 Task: Look for space in Tegal, Indonesia from 5th July, 2023 to 10th July, 2023 for 4 adults in price range Rs.9000 to Rs.14000. Place can be entire place with 2 bedrooms having 4 beds and 2 bathrooms. Property type can be house, flat, guest house. Booking option can be shelf check-in. Required host language is English.
Action: Mouse moved to (410, 76)
Screenshot: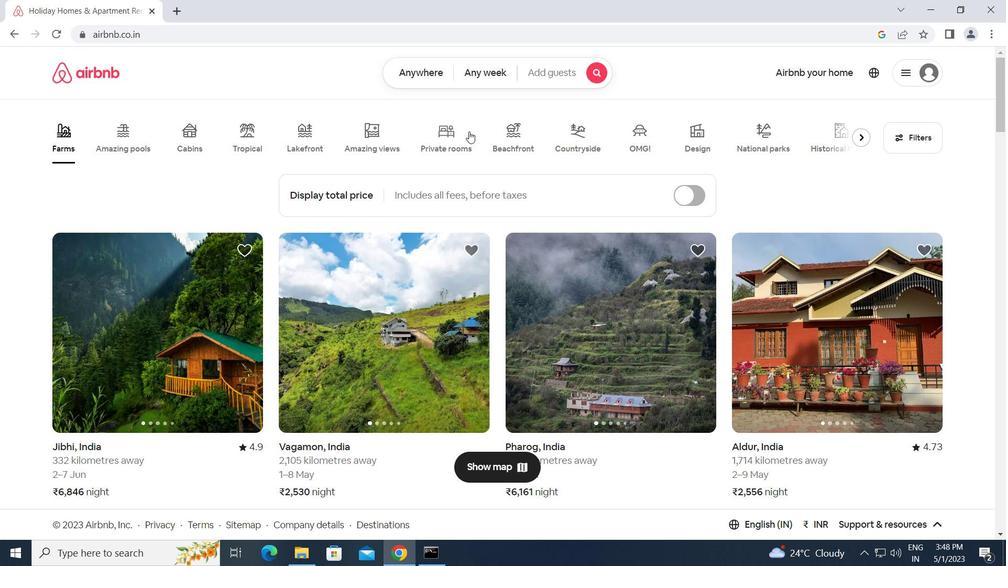 
Action: Mouse pressed left at (410, 76)
Screenshot: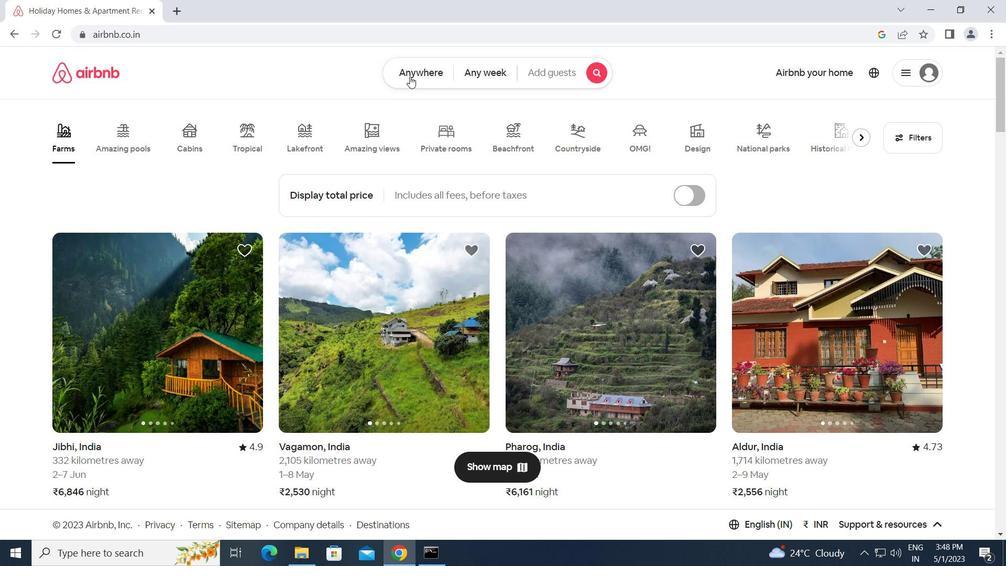
Action: Mouse moved to (324, 116)
Screenshot: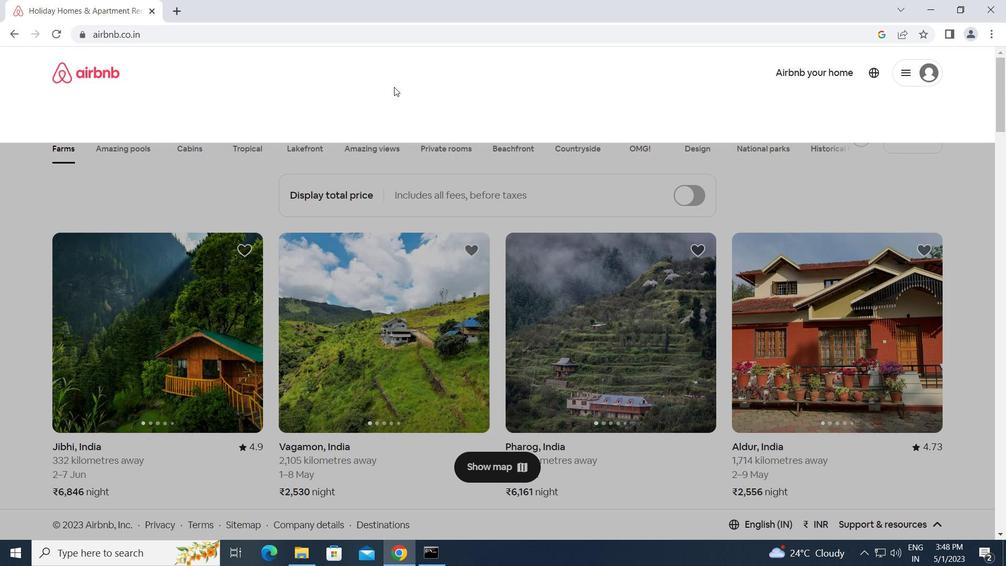
Action: Mouse pressed left at (324, 116)
Screenshot: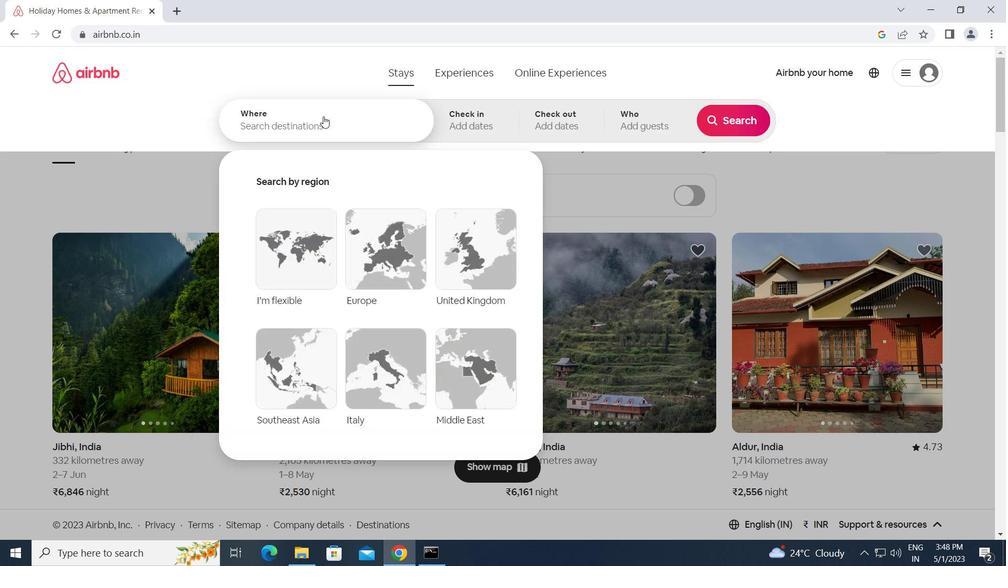 
Action: Key pressed t<Key.caps_lock>egal.<Key.backspace>,<Key.space><Key.caps_lock>i<Key.caps_lock>ndonesia<Key.enter>
Screenshot: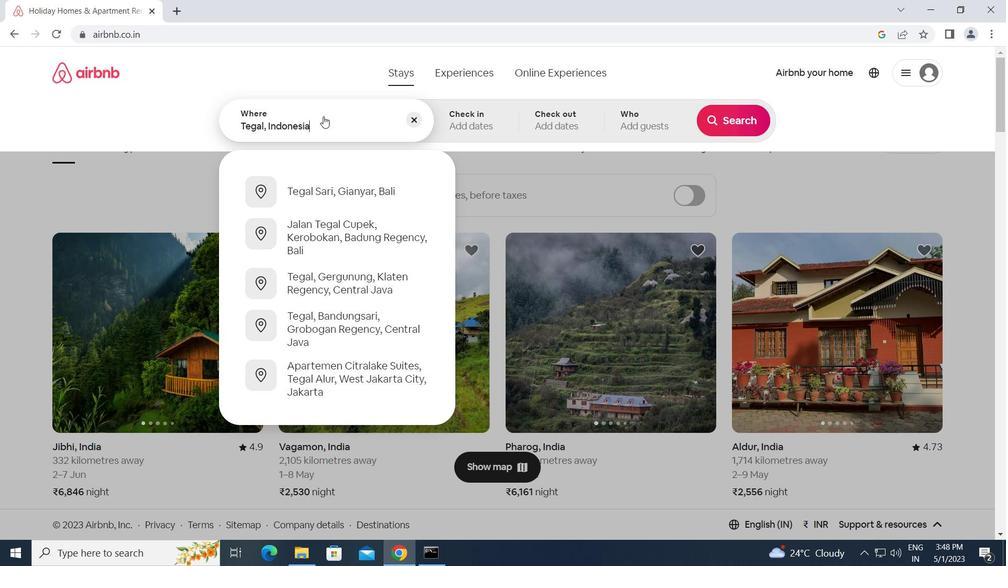 
Action: Mouse moved to (733, 228)
Screenshot: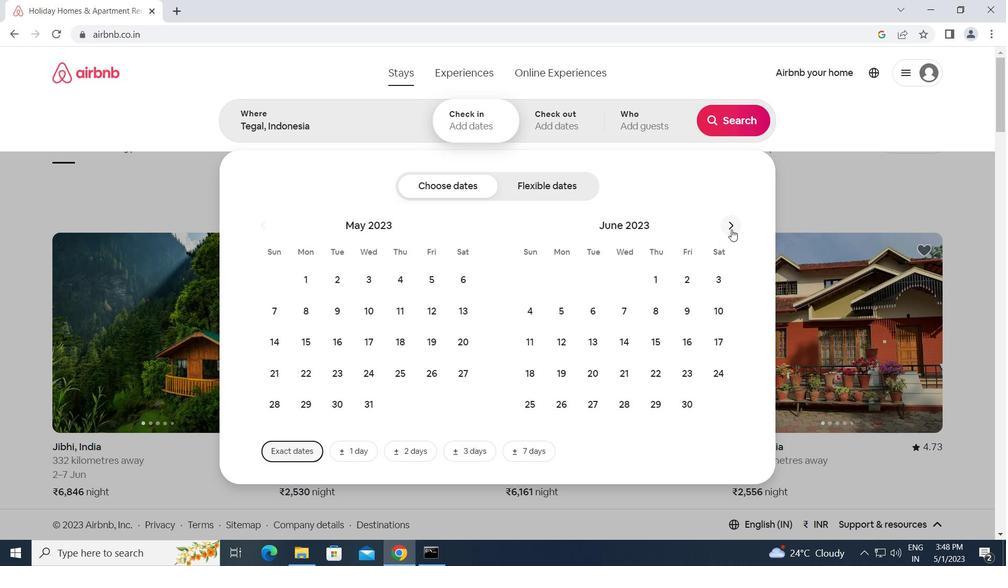 
Action: Mouse pressed left at (733, 228)
Screenshot: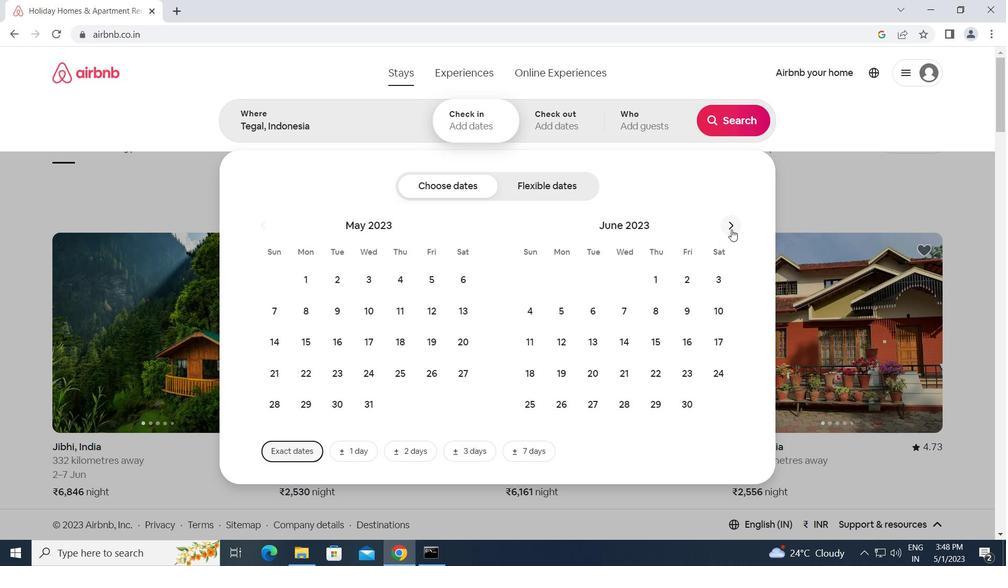 
Action: Mouse moved to (624, 309)
Screenshot: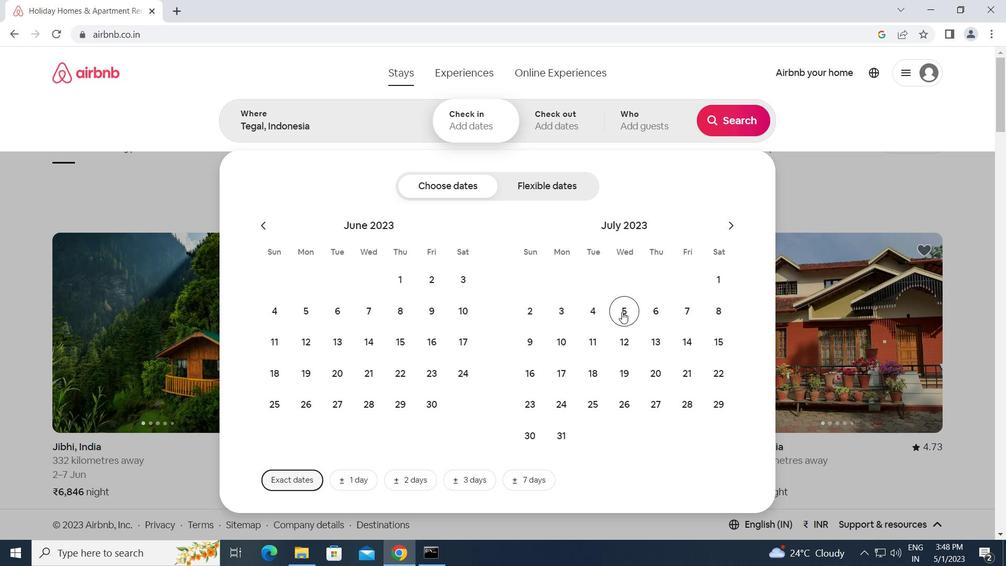 
Action: Mouse pressed left at (624, 309)
Screenshot: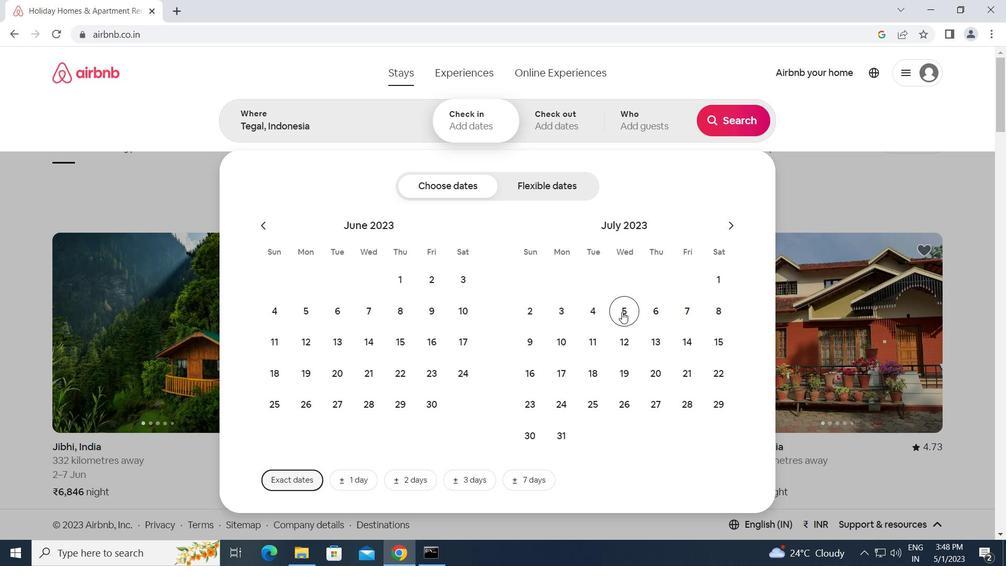 
Action: Mouse moved to (555, 340)
Screenshot: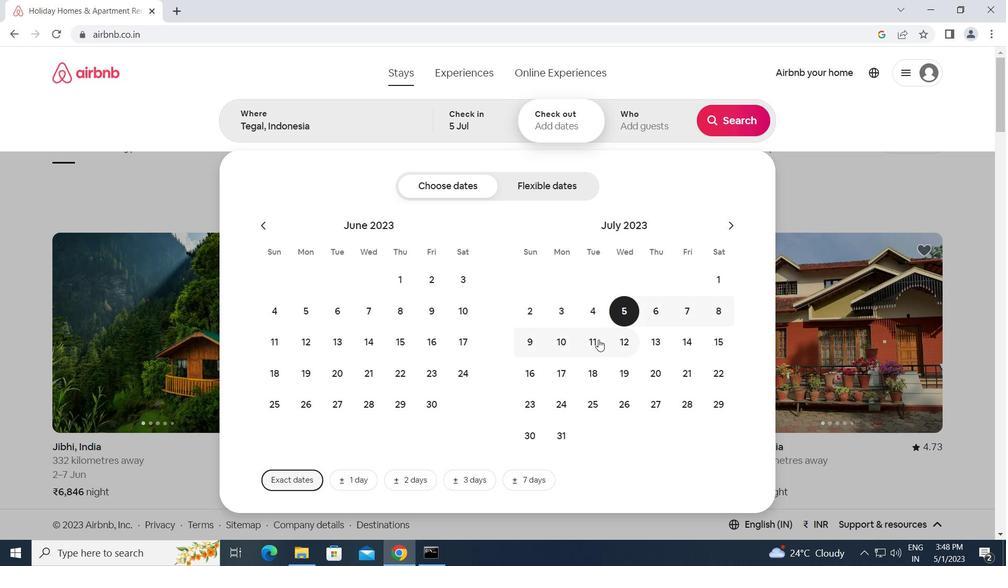 
Action: Mouse pressed left at (555, 340)
Screenshot: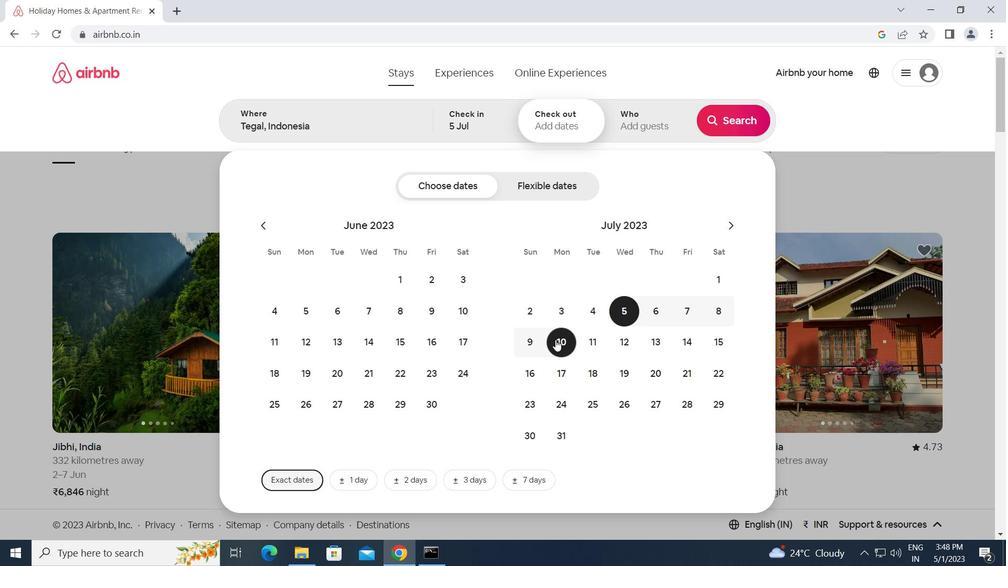 
Action: Mouse moved to (634, 117)
Screenshot: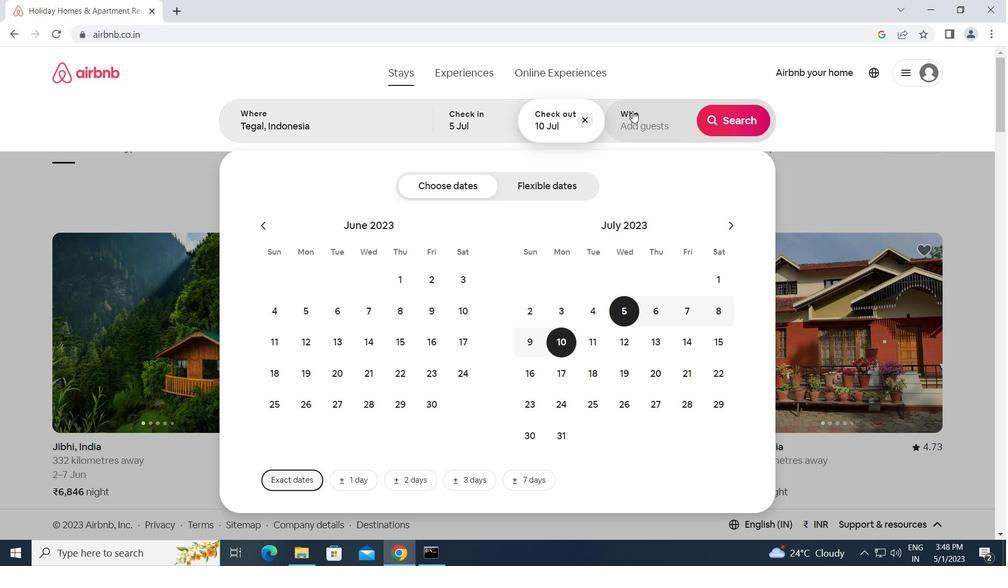
Action: Mouse pressed left at (634, 117)
Screenshot: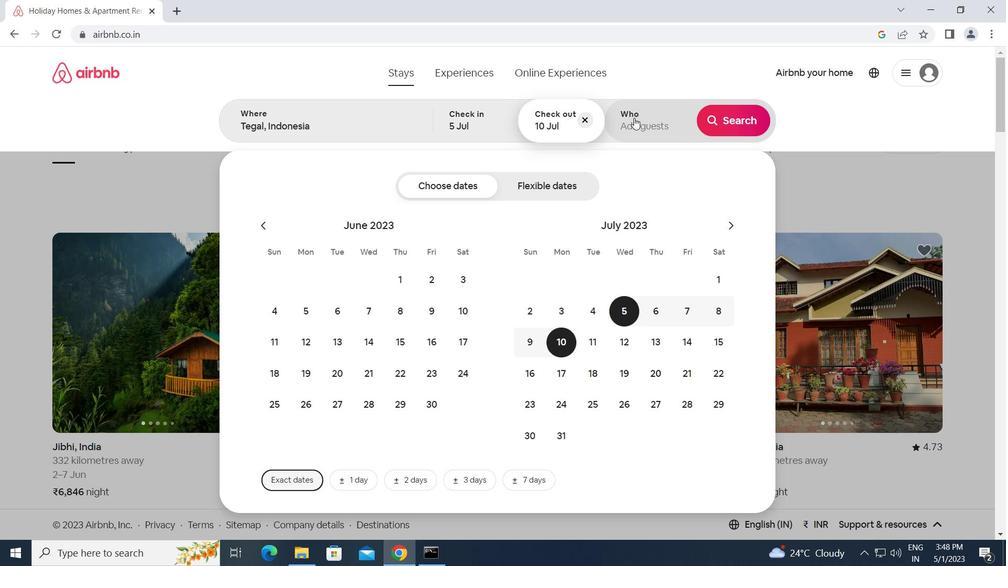 
Action: Mouse moved to (747, 186)
Screenshot: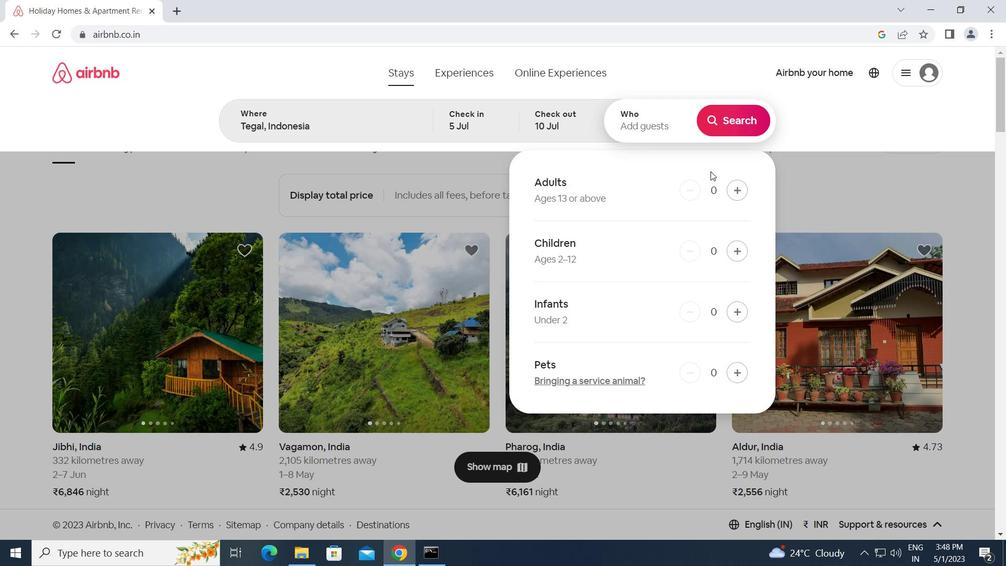 
Action: Mouse pressed left at (747, 186)
Screenshot: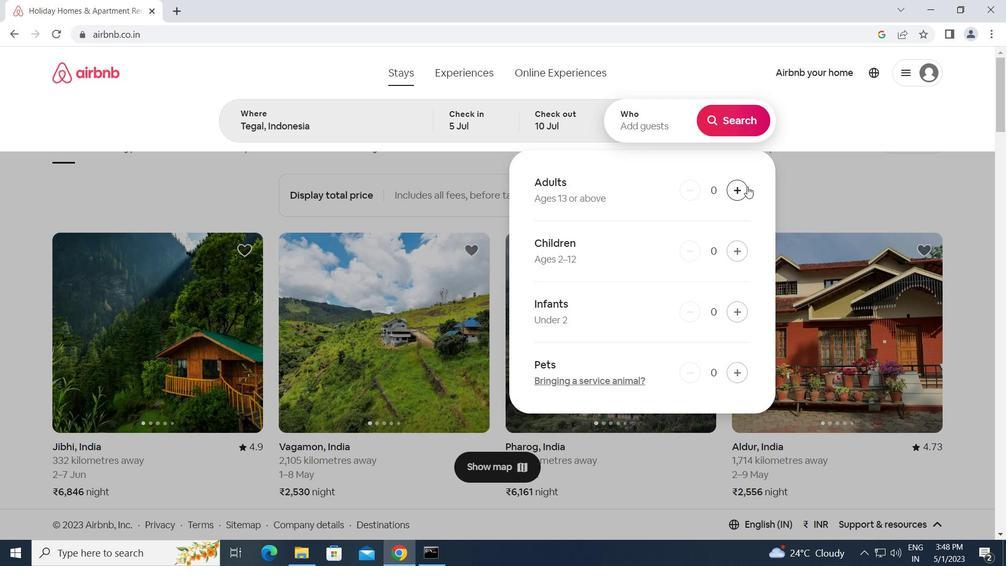 
Action: Mouse pressed left at (747, 186)
Screenshot: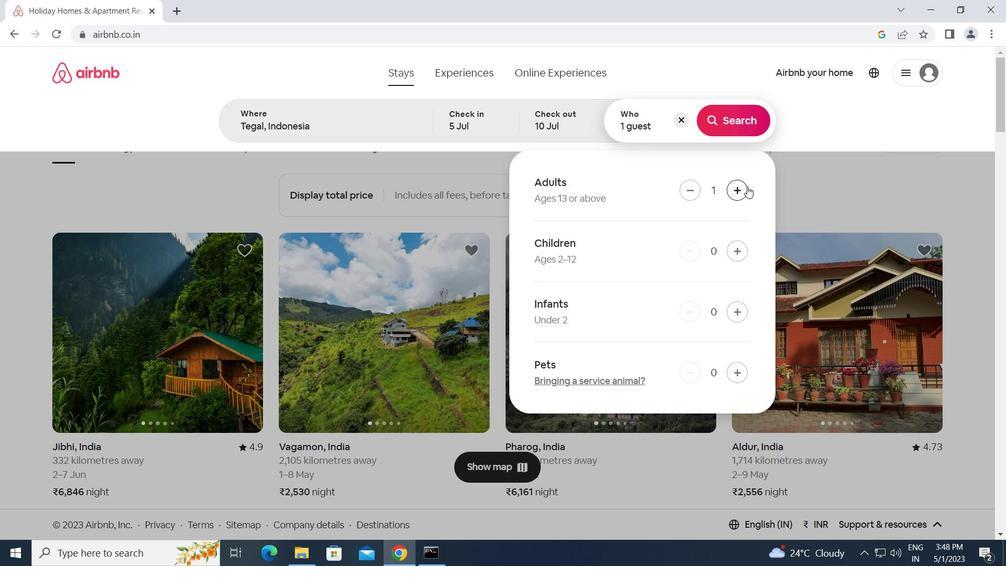 
Action: Mouse pressed left at (747, 186)
Screenshot: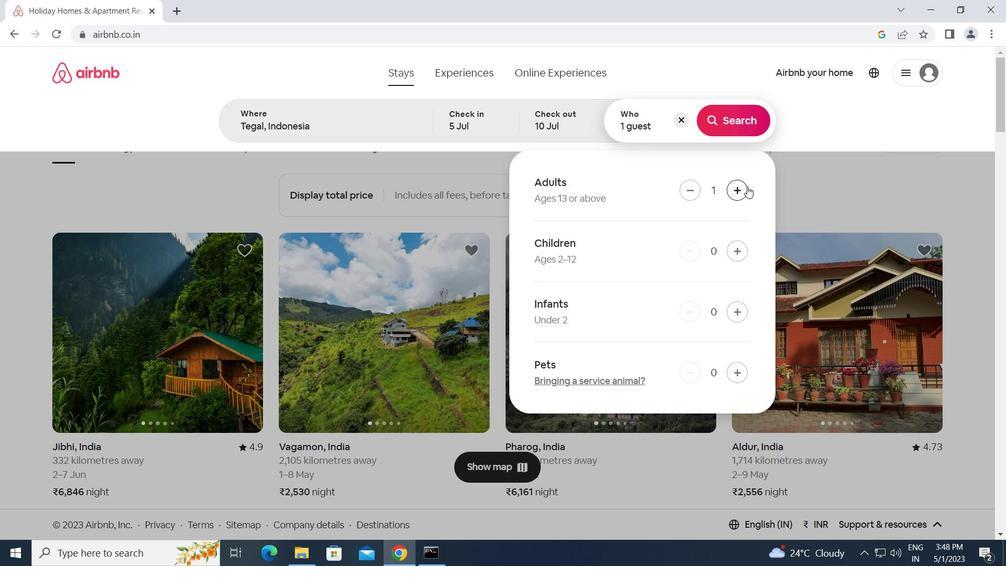 
Action: Mouse pressed left at (747, 186)
Screenshot: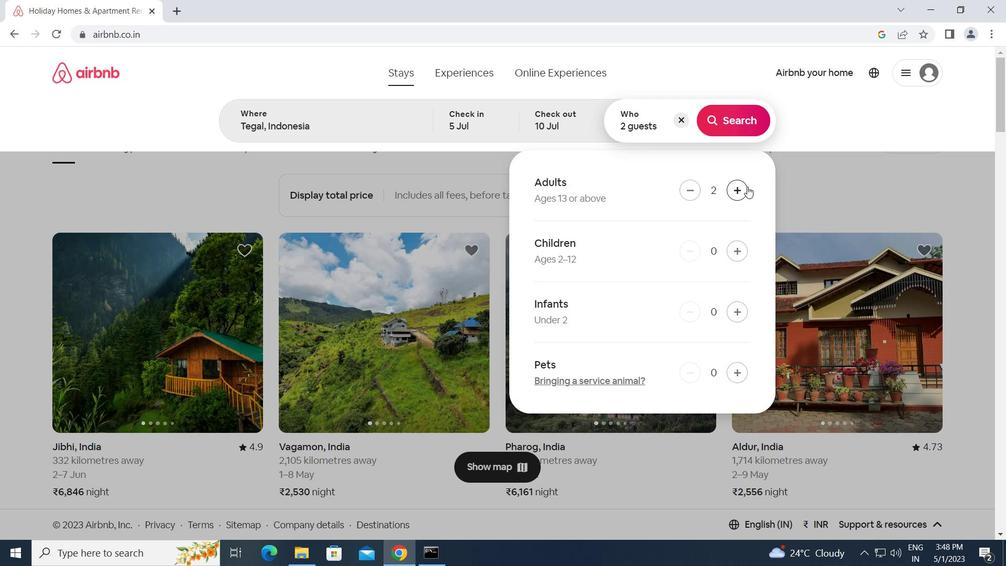 
Action: Mouse moved to (738, 119)
Screenshot: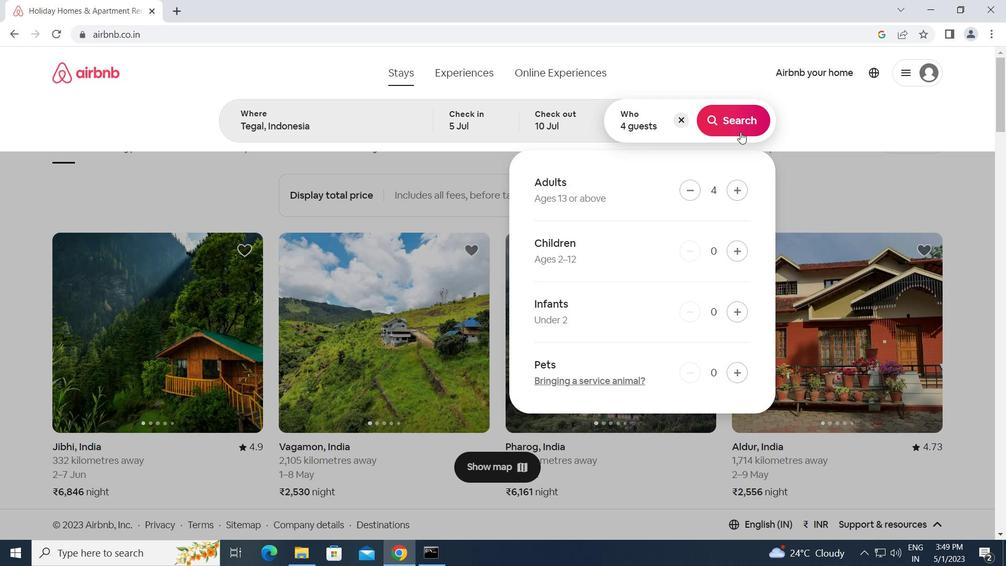 
Action: Mouse pressed left at (738, 119)
Screenshot: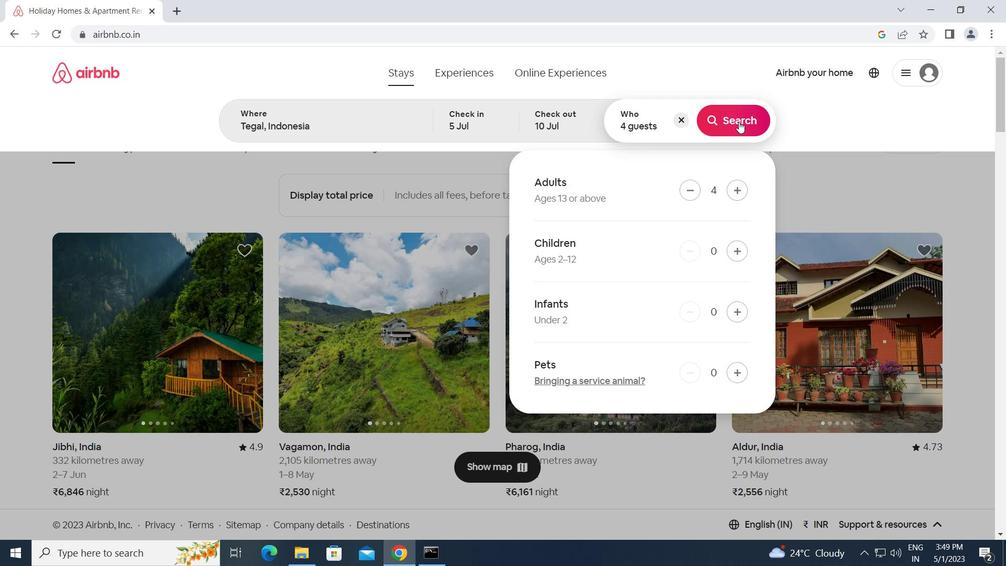 
Action: Mouse moved to (953, 125)
Screenshot: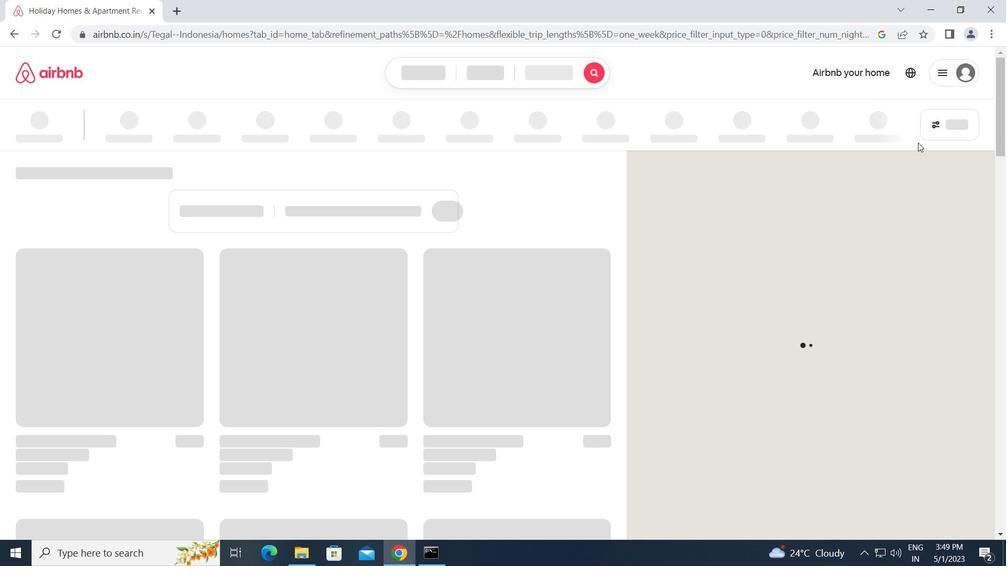
Action: Mouse pressed left at (953, 125)
Screenshot: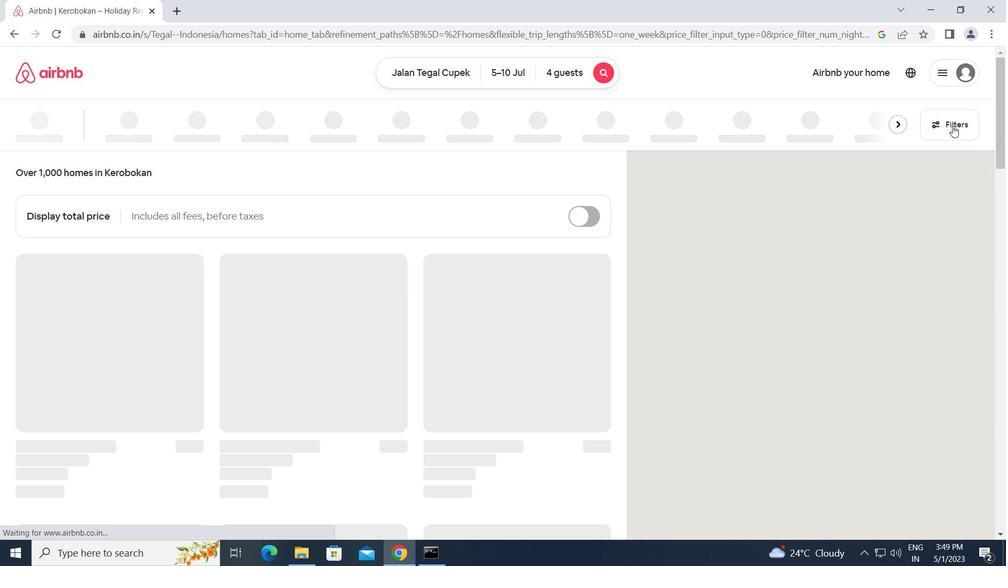 
Action: Mouse moved to (342, 284)
Screenshot: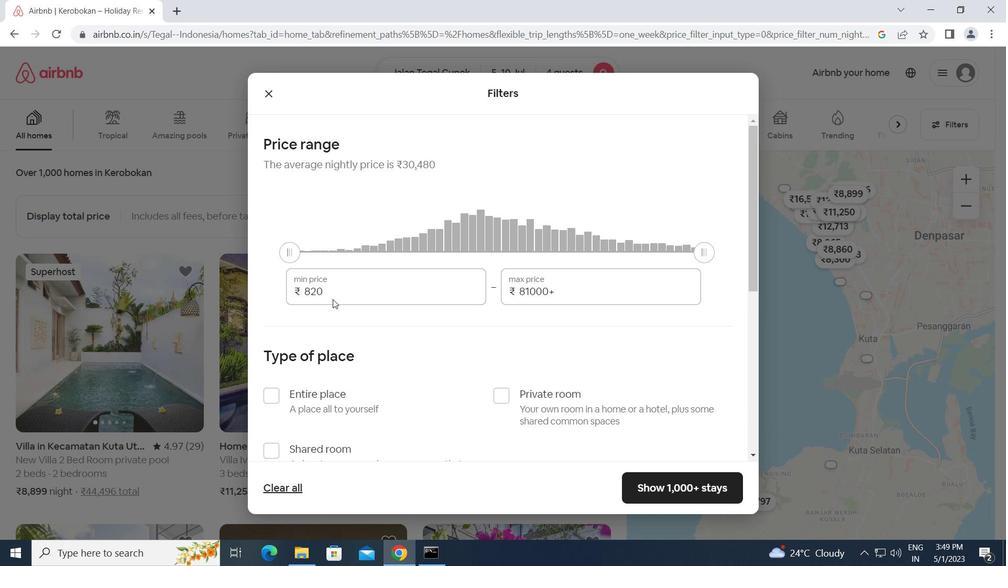 
Action: Mouse pressed left at (342, 284)
Screenshot: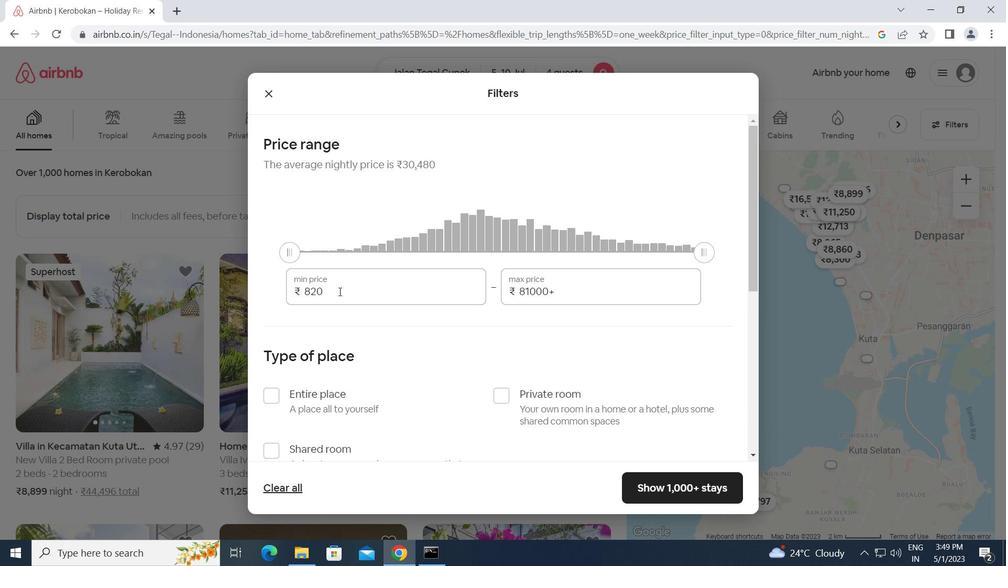 
Action: Mouse moved to (284, 296)
Screenshot: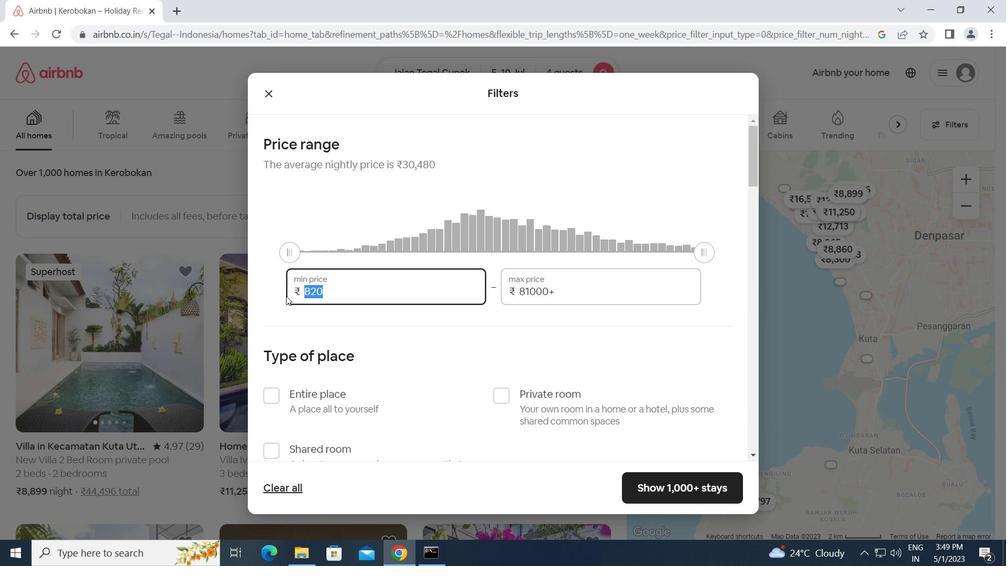 
Action: Key pressed 9000<Key.tab><Key.backspace><Key.backspace><Key.backspace><Key.backspace><Key.backspace><Key.backspace><Key.backspace><Key.backspace><Key.backspace><Key.backspace><Key.backspace><Key.backspace><Key.backspace><Key.backspace>14000
Screenshot: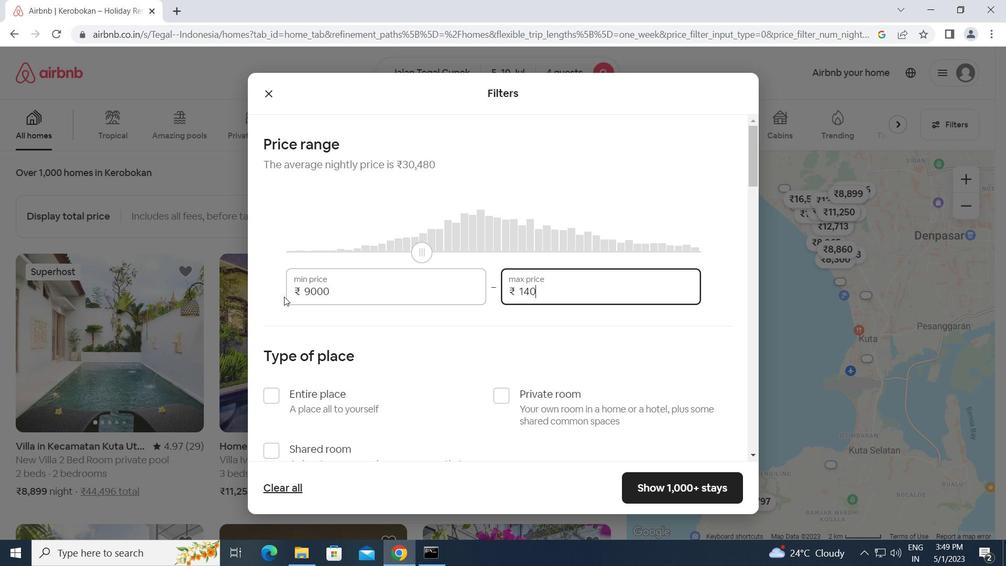 
Action: Mouse moved to (373, 393)
Screenshot: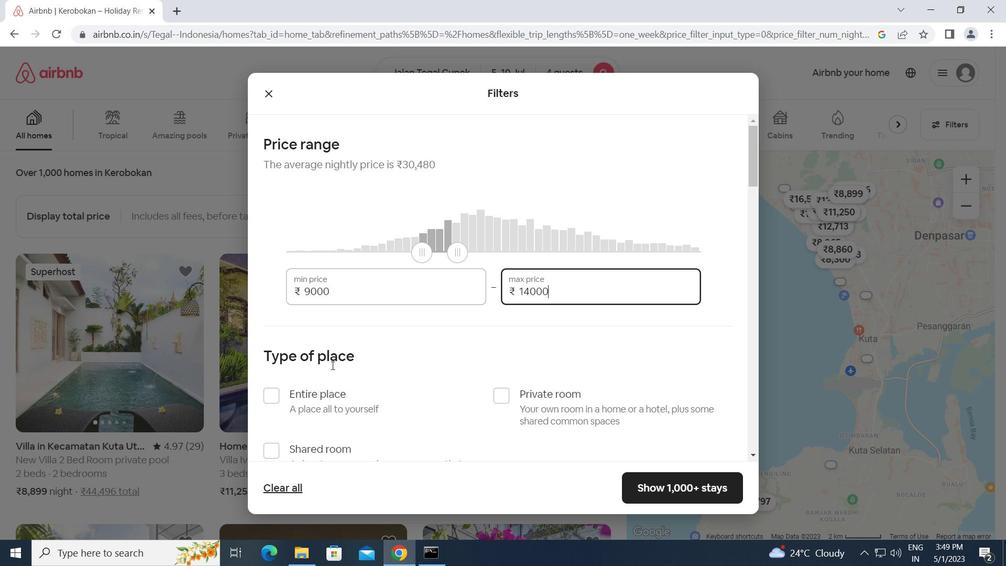 
Action: Mouse scrolled (373, 392) with delta (0, 0)
Screenshot: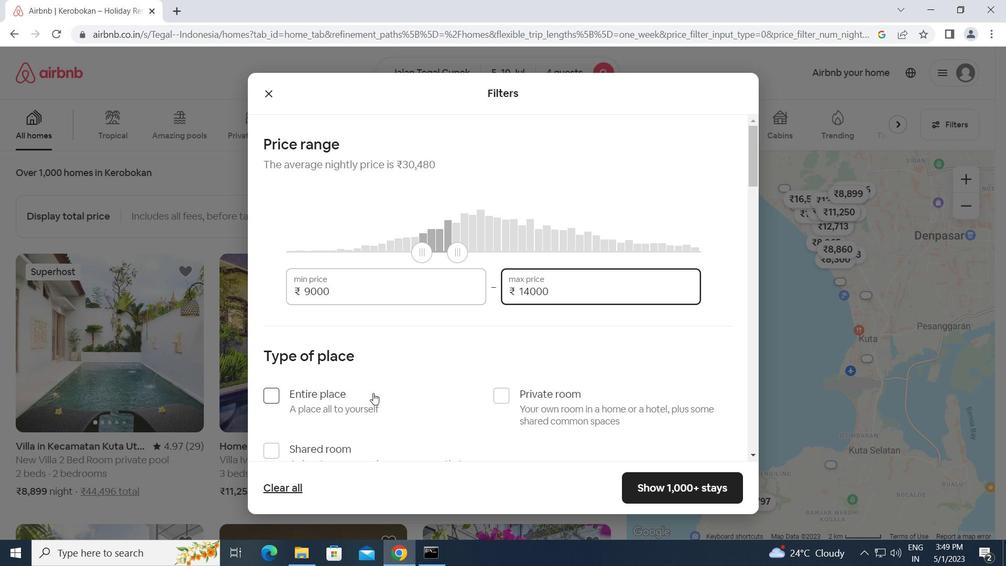 
Action: Mouse moved to (270, 323)
Screenshot: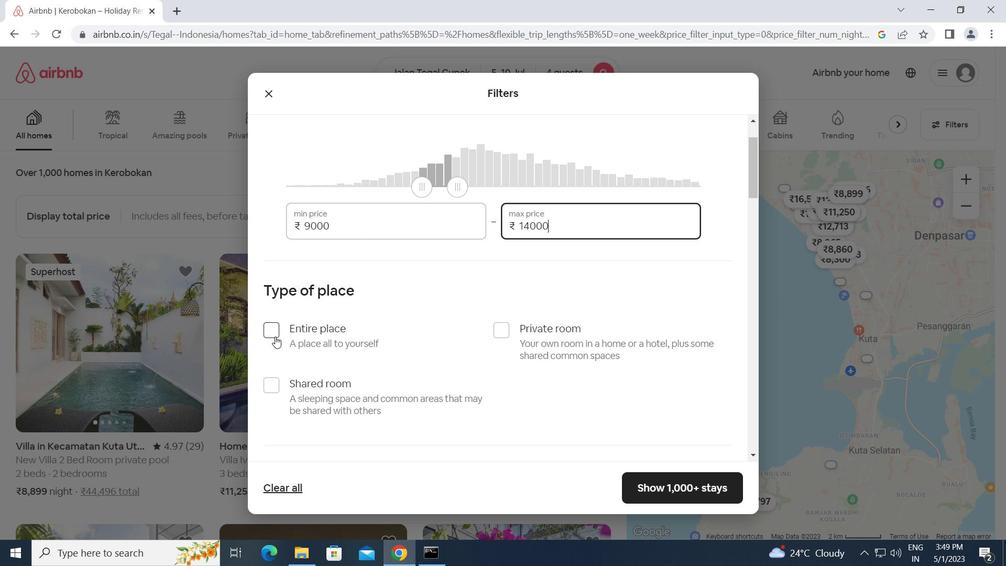 
Action: Mouse pressed left at (270, 323)
Screenshot: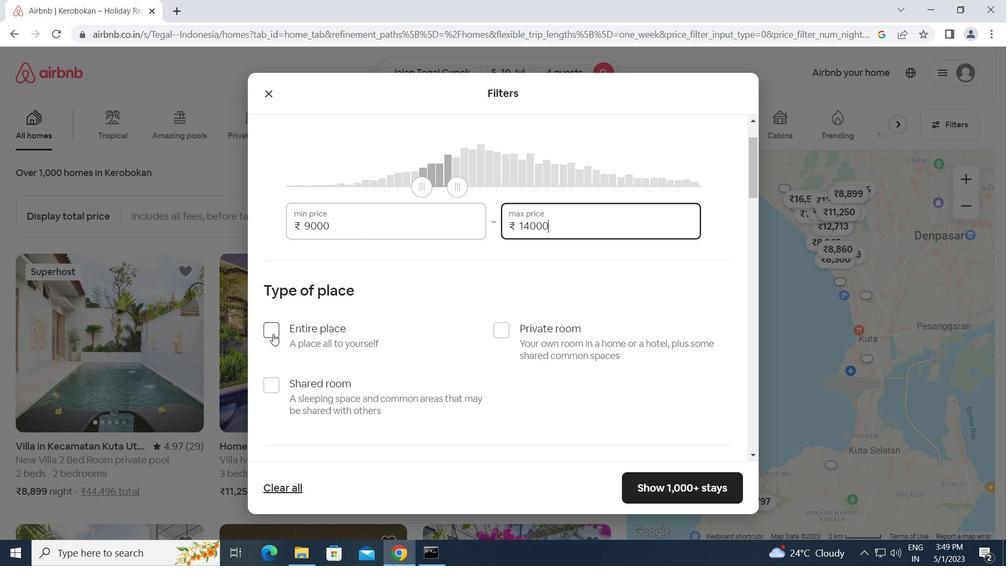 
Action: Mouse moved to (352, 359)
Screenshot: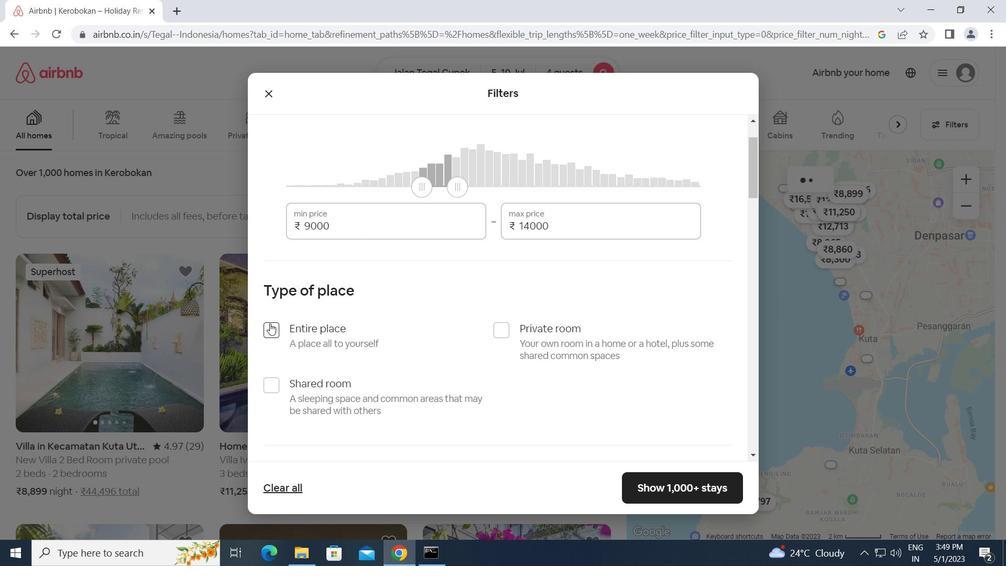 
Action: Mouse scrolled (352, 358) with delta (0, 0)
Screenshot: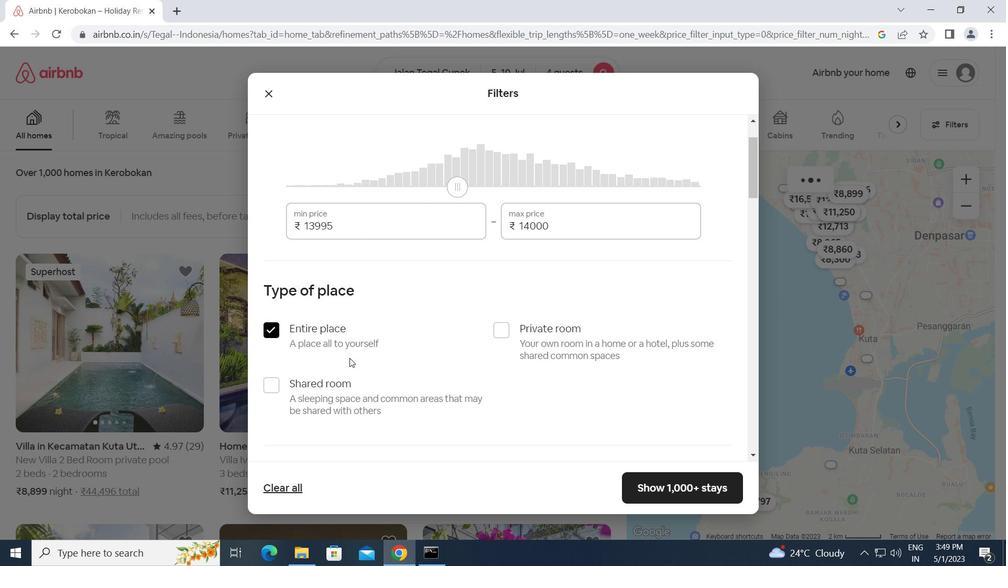 
Action: Mouse scrolled (352, 358) with delta (0, 0)
Screenshot: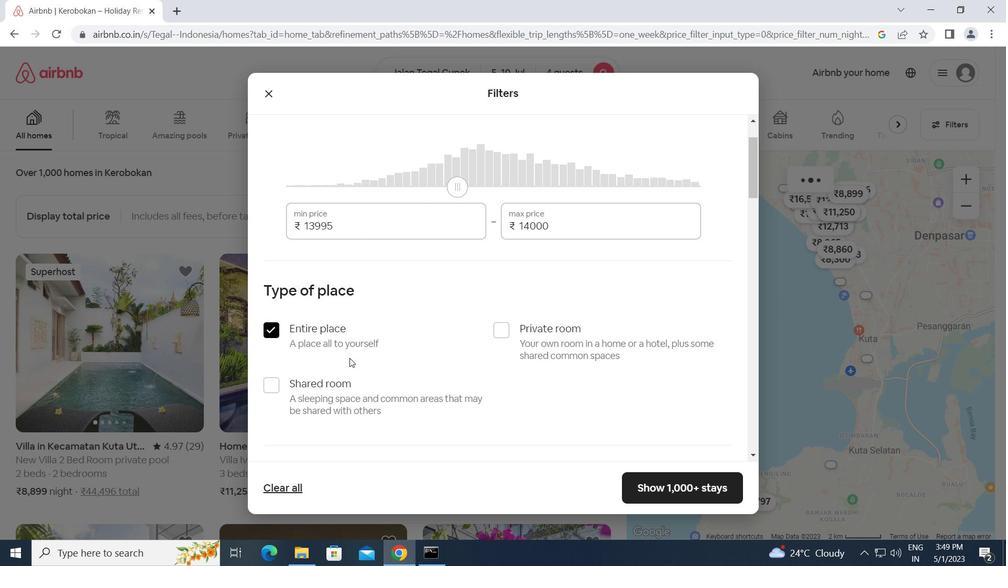 
Action: Mouse scrolled (352, 358) with delta (0, 0)
Screenshot: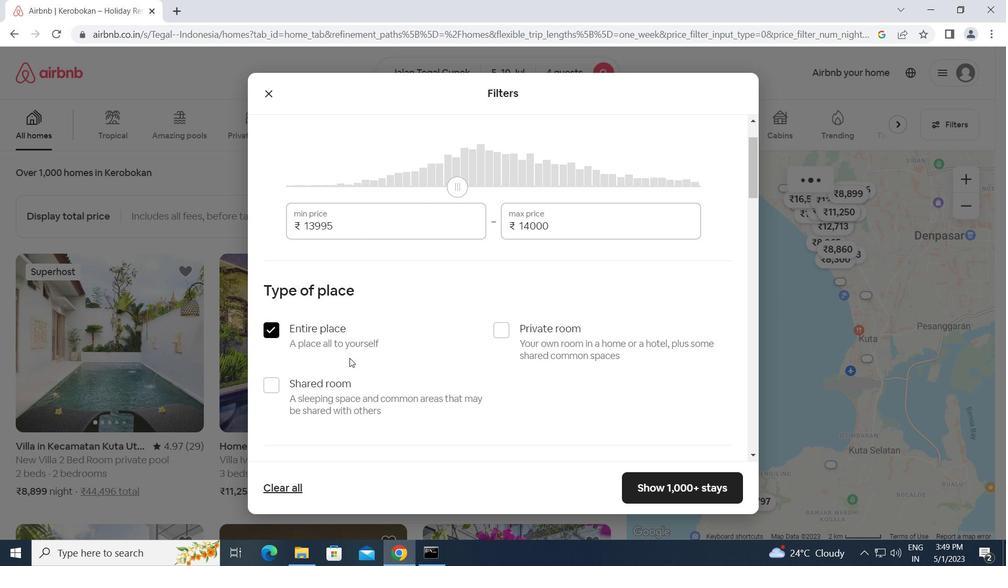 
Action: Mouse scrolled (352, 358) with delta (0, 0)
Screenshot: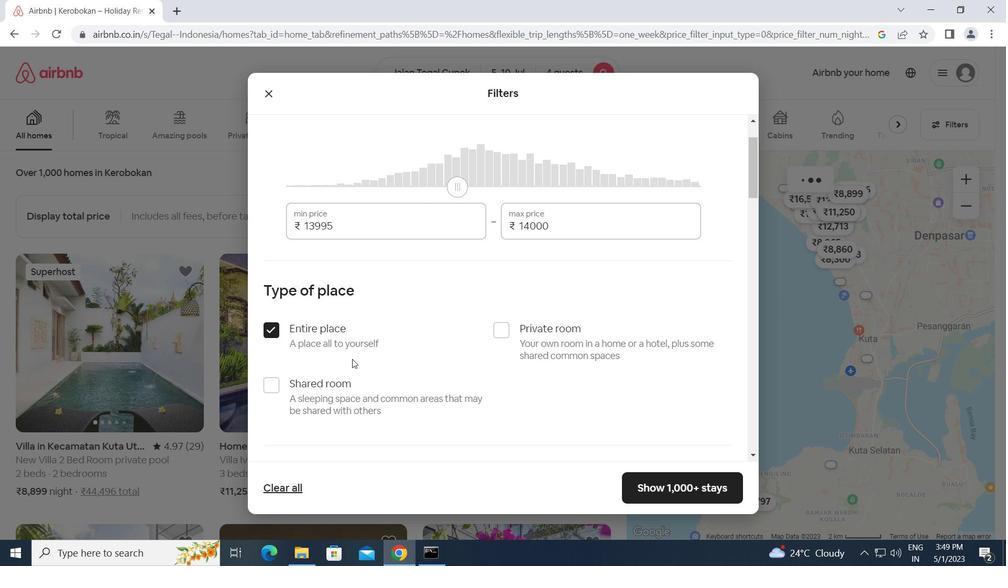 
Action: Mouse moved to (387, 287)
Screenshot: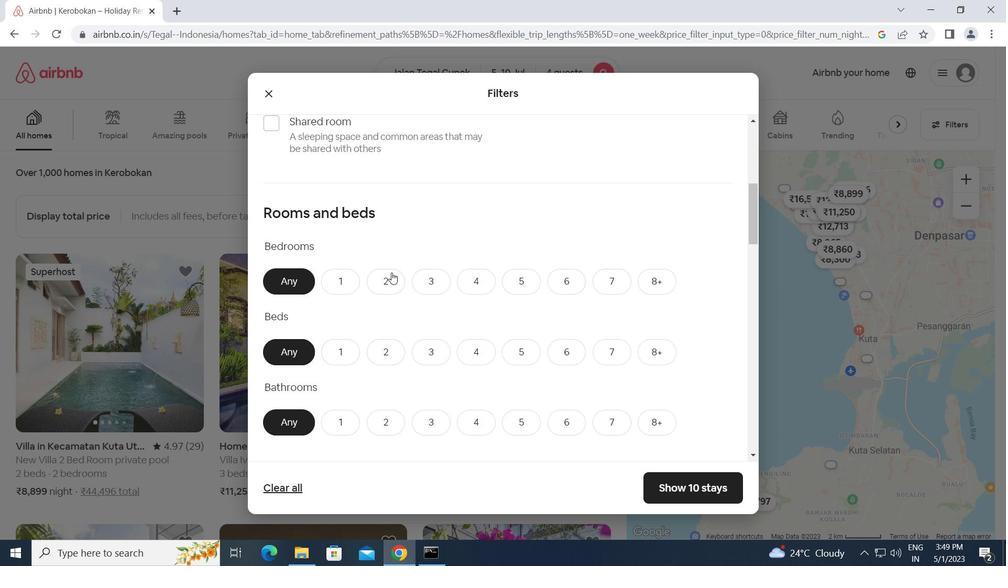 
Action: Mouse pressed left at (387, 287)
Screenshot: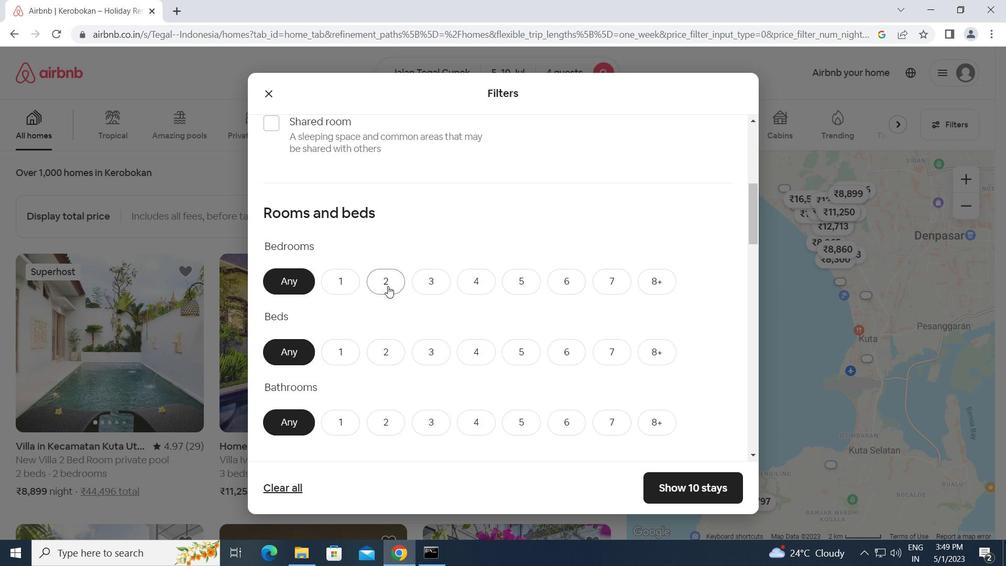 
Action: Mouse moved to (472, 353)
Screenshot: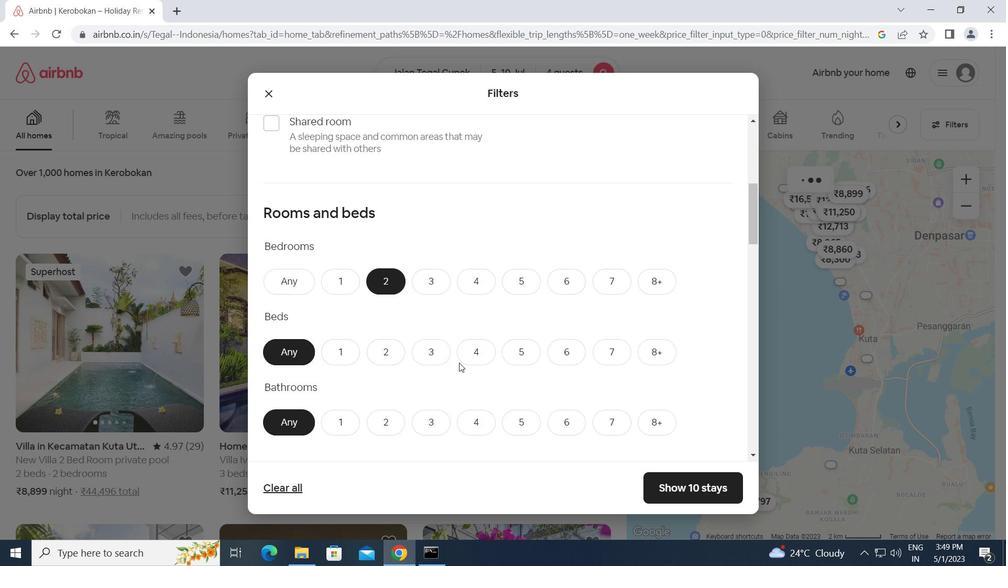 
Action: Mouse pressed left at (472, 353)
Screenshot: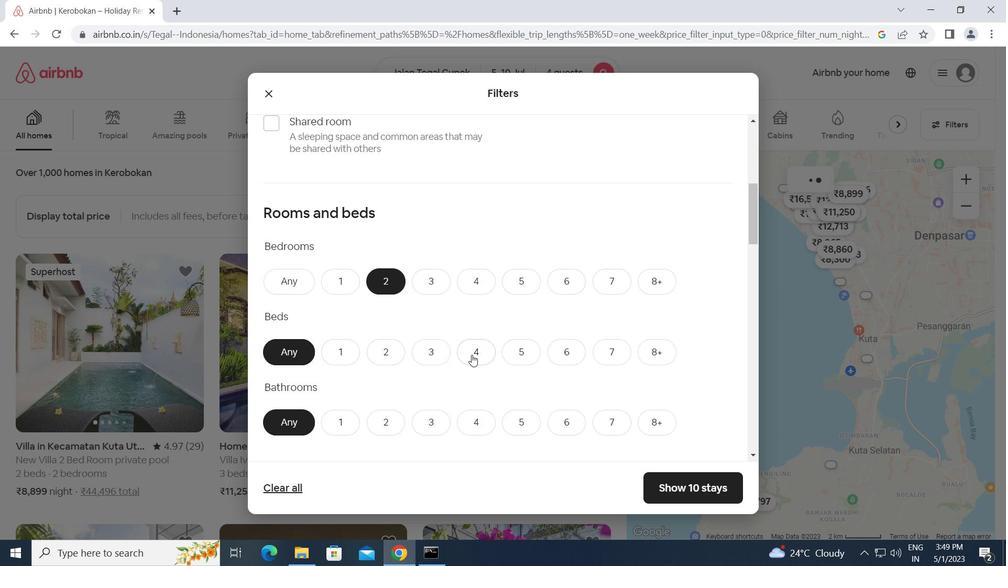 
Action: Mouse moved to (391, 416)
Screenshot: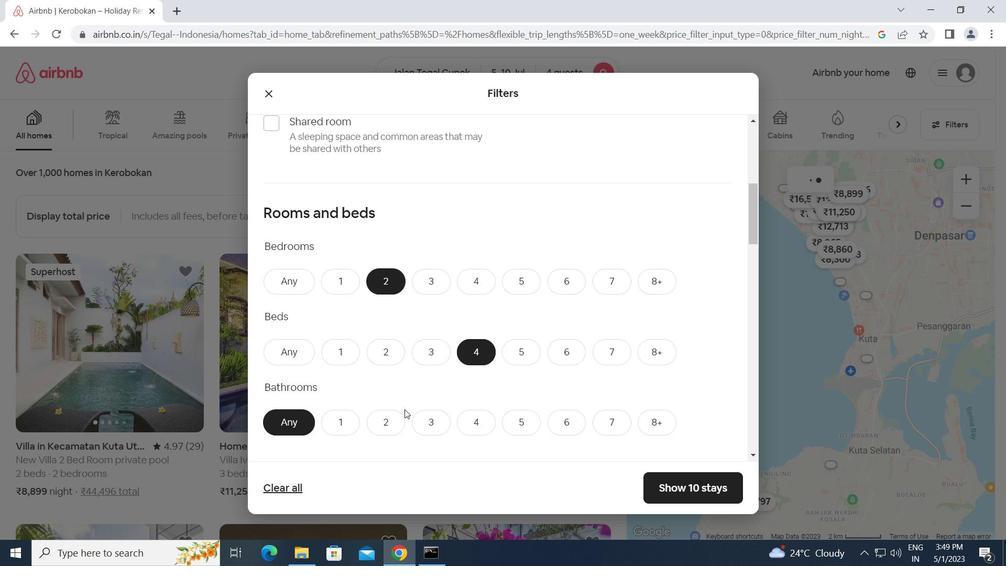 
Action: Mouse pressed left at (391, 416)
Screenshot: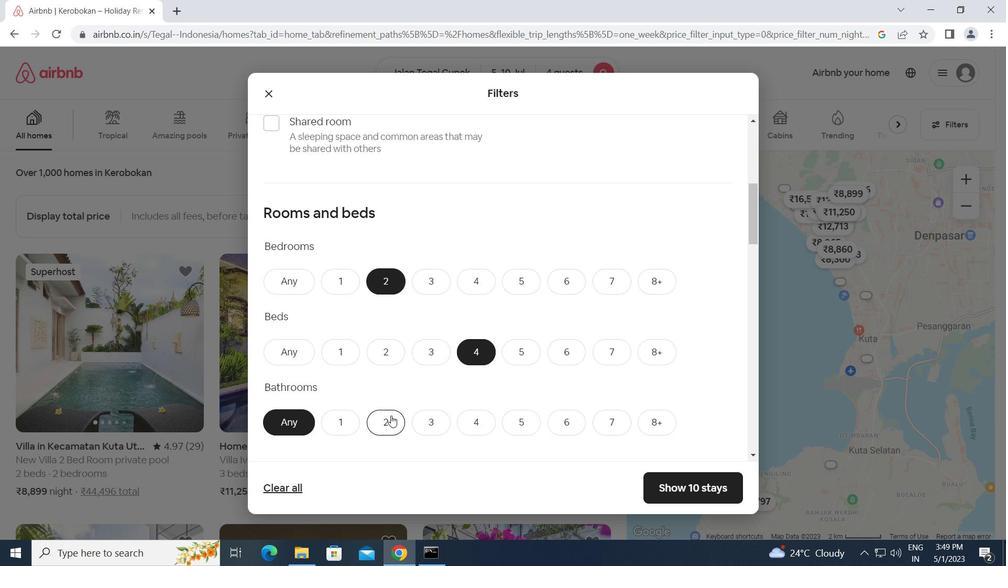 
Action: Mouse scrolled (391, 415) with delta (0, 0)
Screenshot: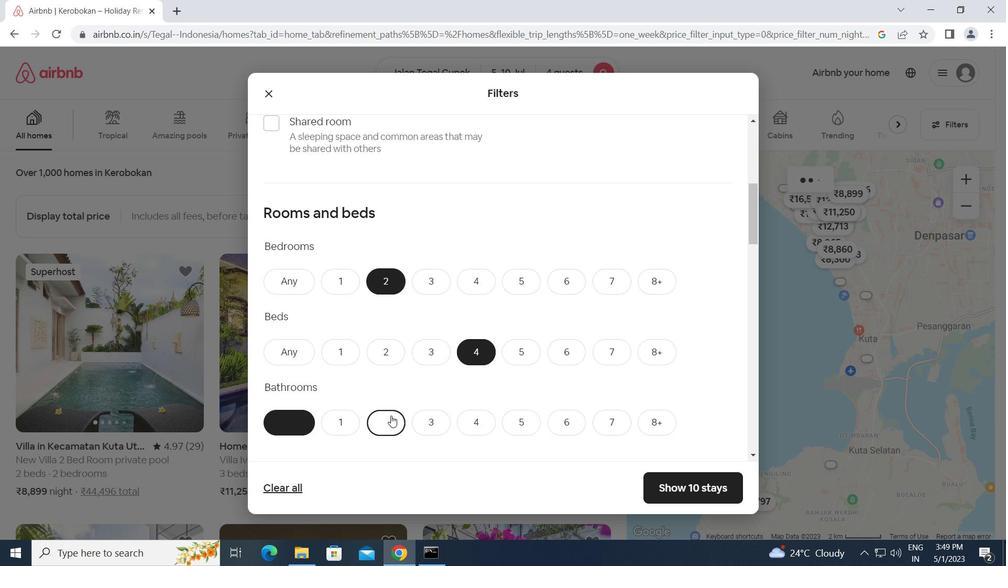 
Action: Mouse scrolled (391, 415) with delta (0, 0)
Screenshot: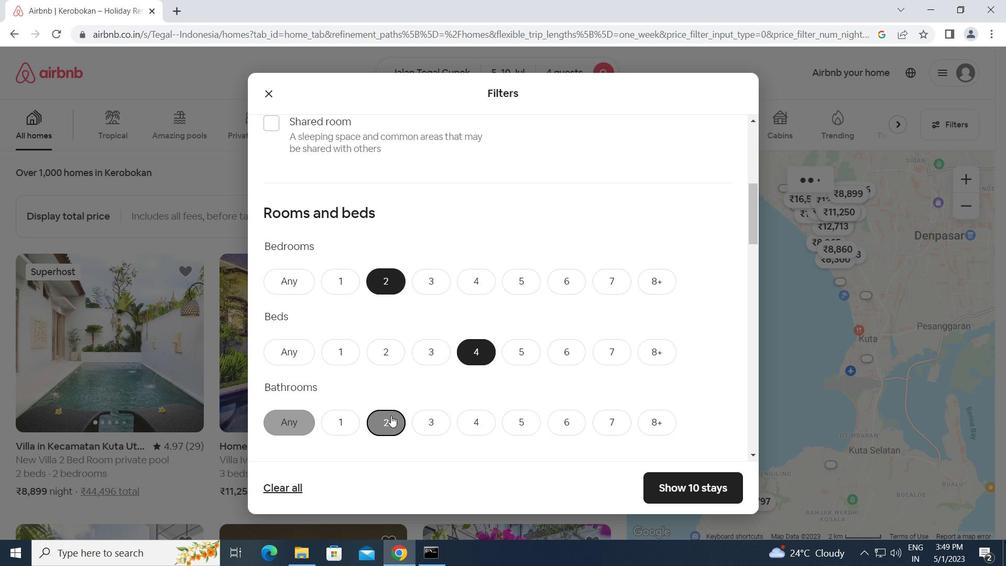 
Action: Mouse scrolled (391, 415) with delta (0, 0)
Screenshot: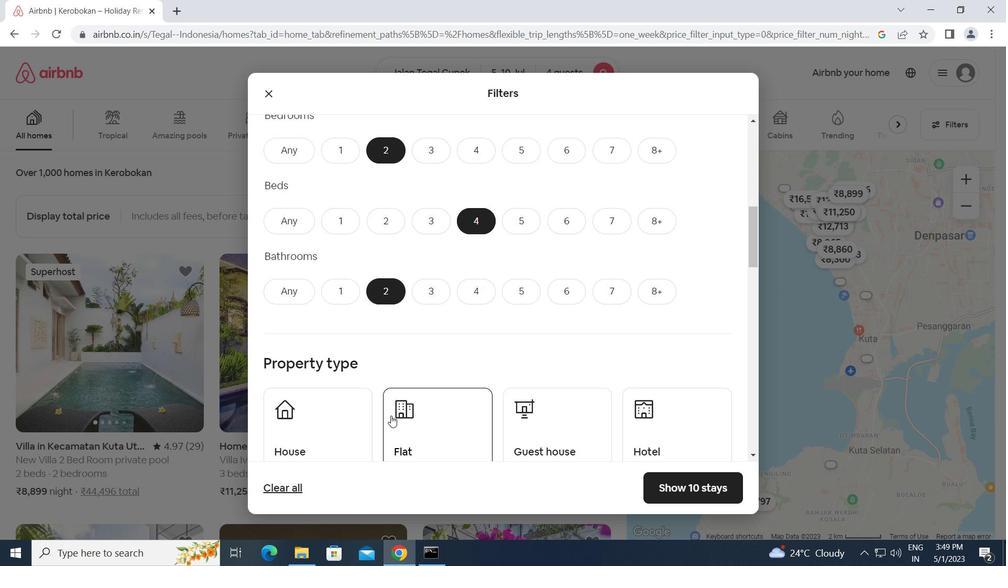 
Action: Mouse moved to (311, 329)
Screenshot: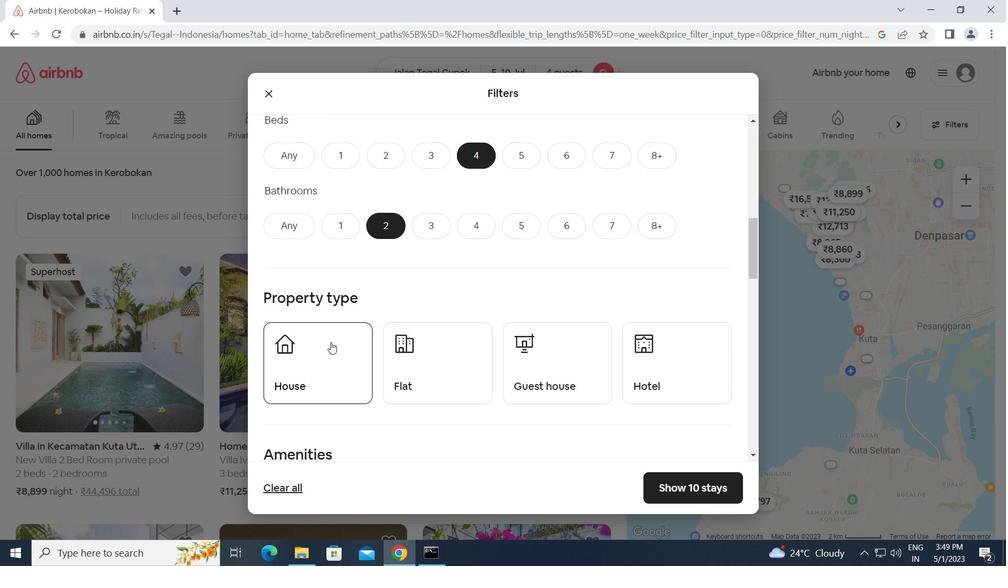 
Action: Mouse pressed left at (311, 329)
Screenshot: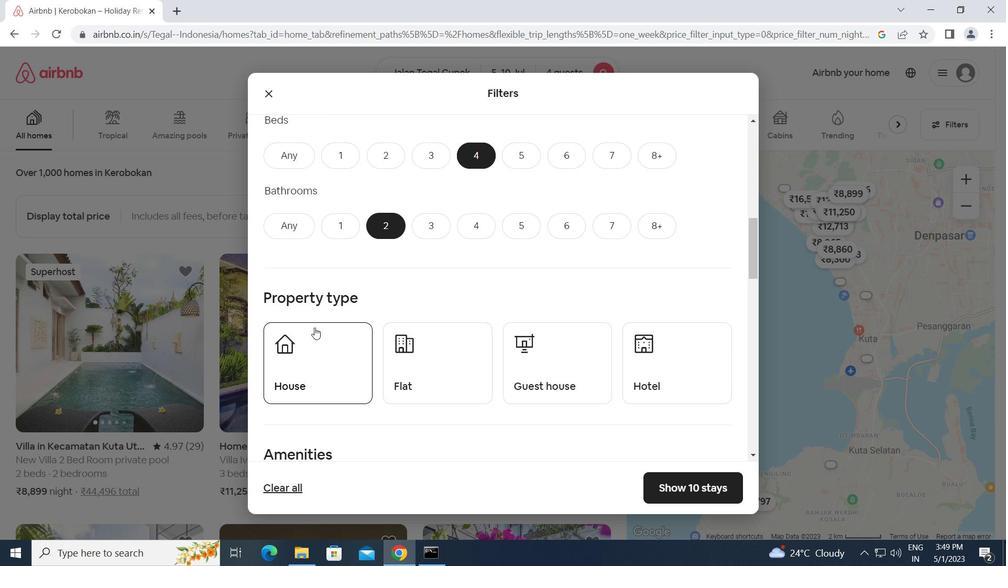 
Action: Mouse moved to (424, 363)
Screenshot: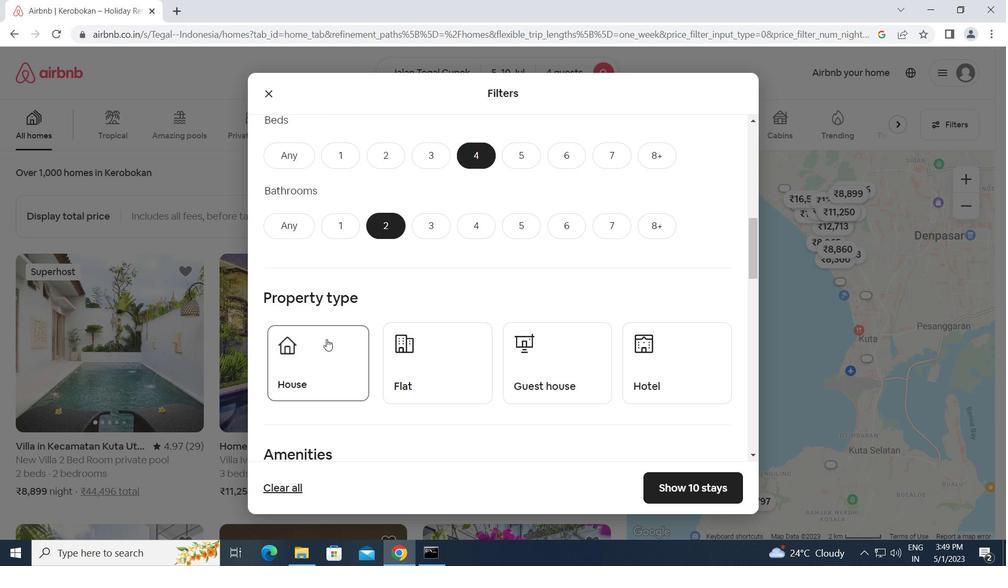 
Action: Mouse pressed left at (424, 363)
Screenshot: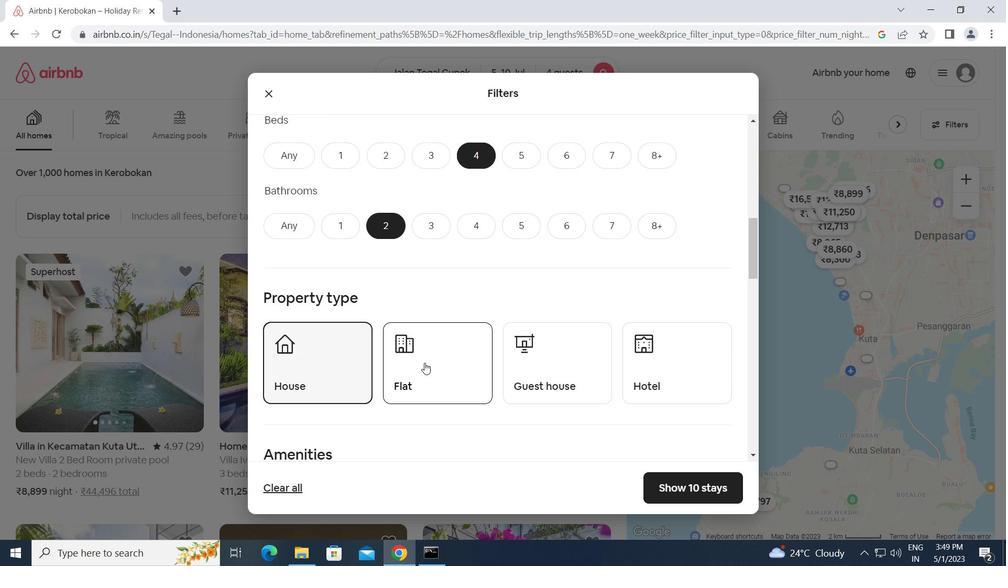 
Action: Mouse moved to (552, 373)
Screenshot: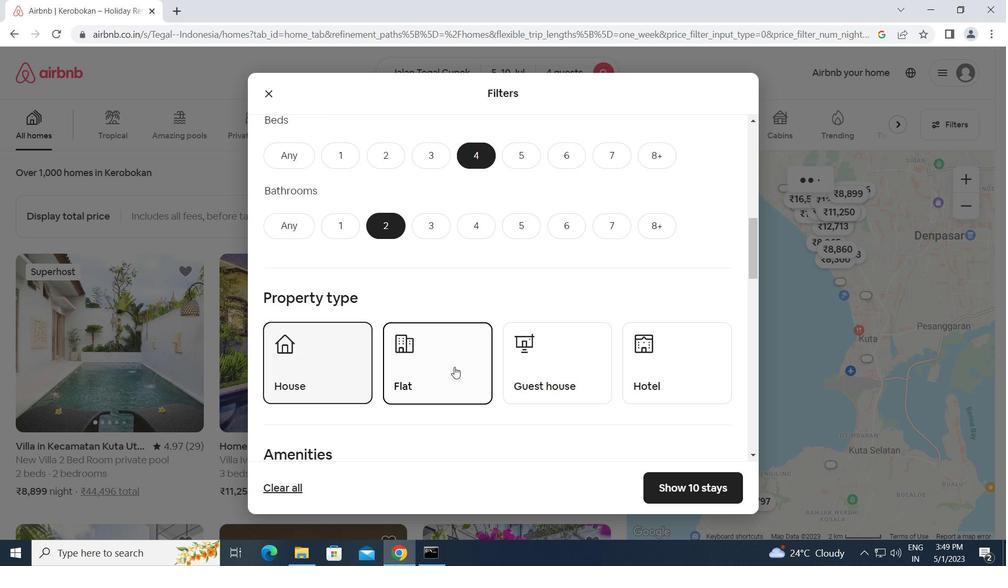 
Action: Mouse pressed left at (552, 373)
Screenshot: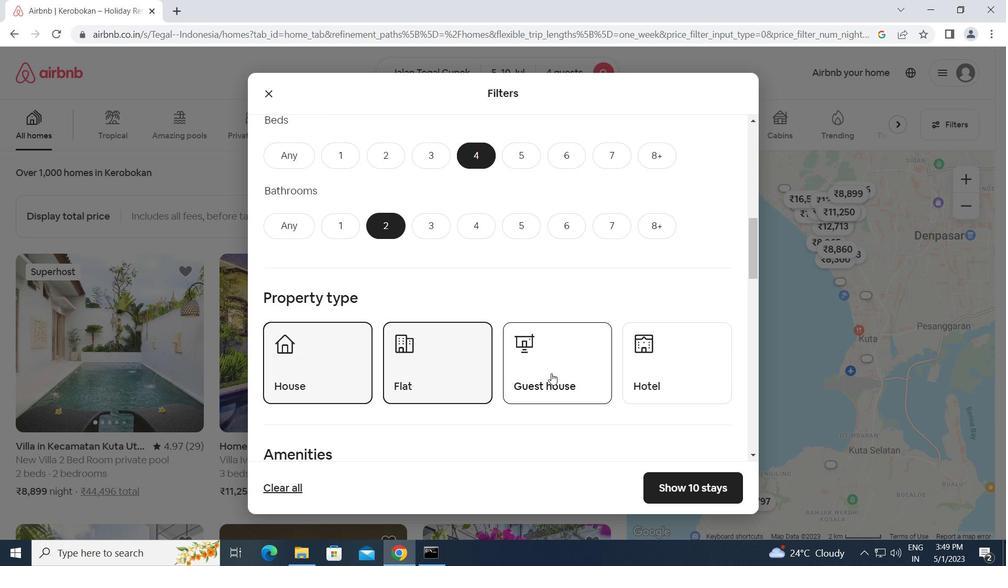 
Action: Mouse scrolled (552, 372) with delta (0, 0)
Screenshot: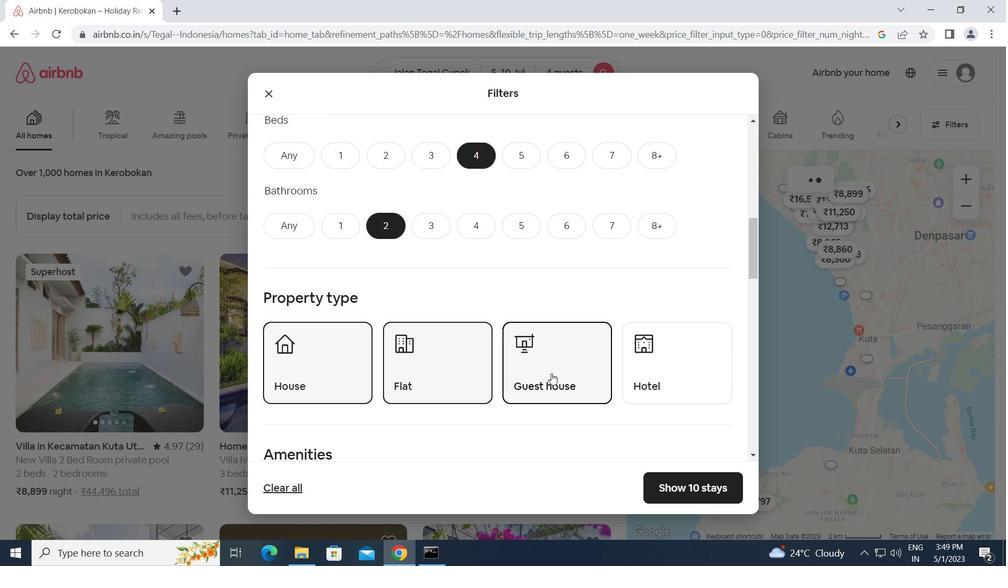 
Action: Mouse scrolled (552, 372) with delta (0, 0)
Screenshot: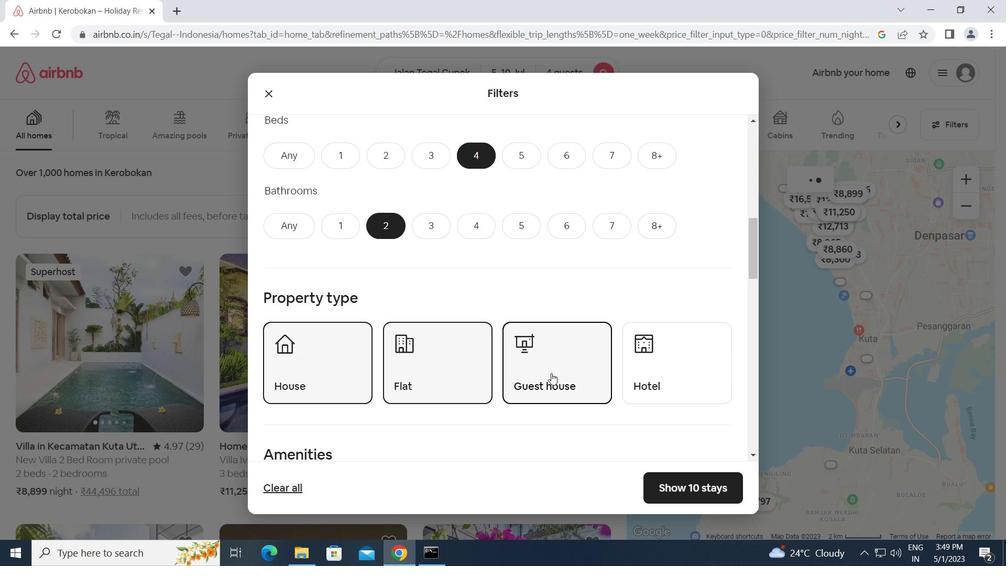 
Action: Mouse scrolled (552, 372) with delta (0, 0)
Screenshot: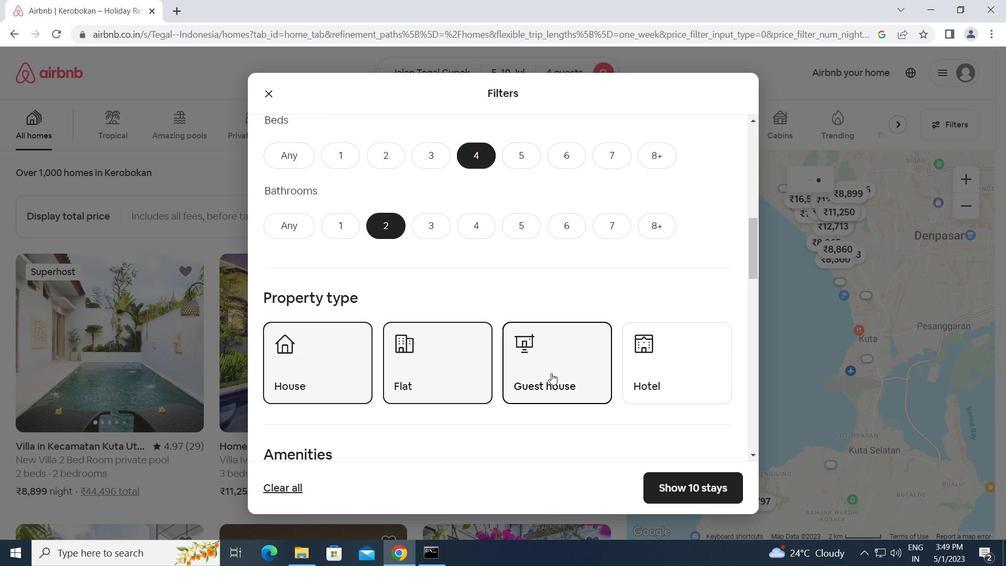 
Action: Mouse moved to (490, 396)
Screenshot: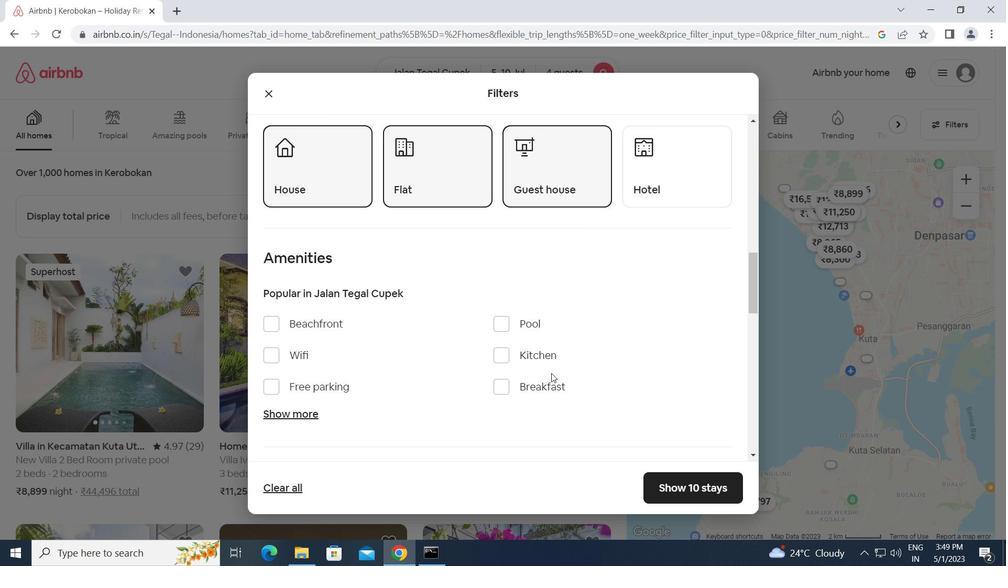 
Action: Mouse scrolled (490, 395) with delta (0, 0)
Screenshot: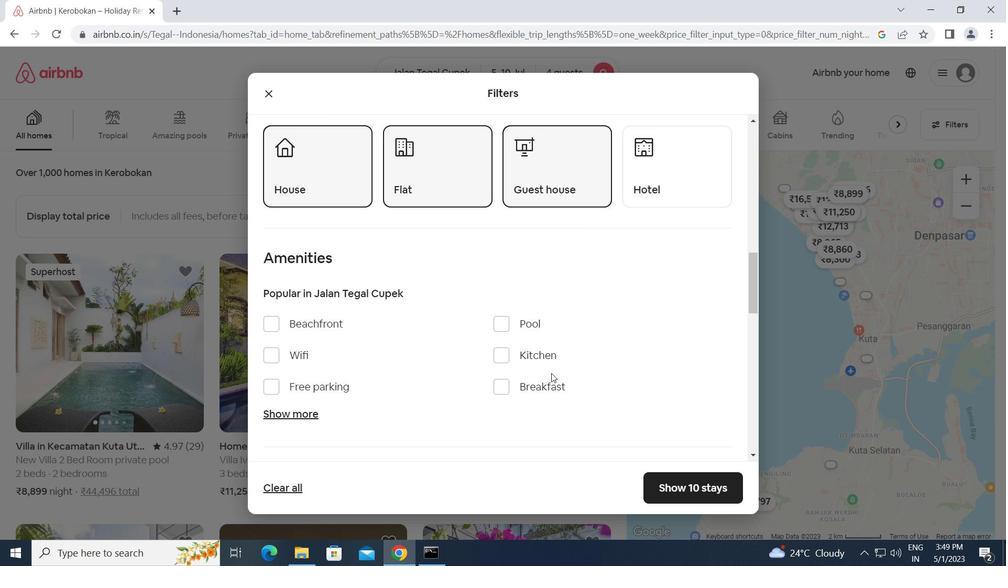 
Action: Mouse moved to (488, 396)
Screenshot: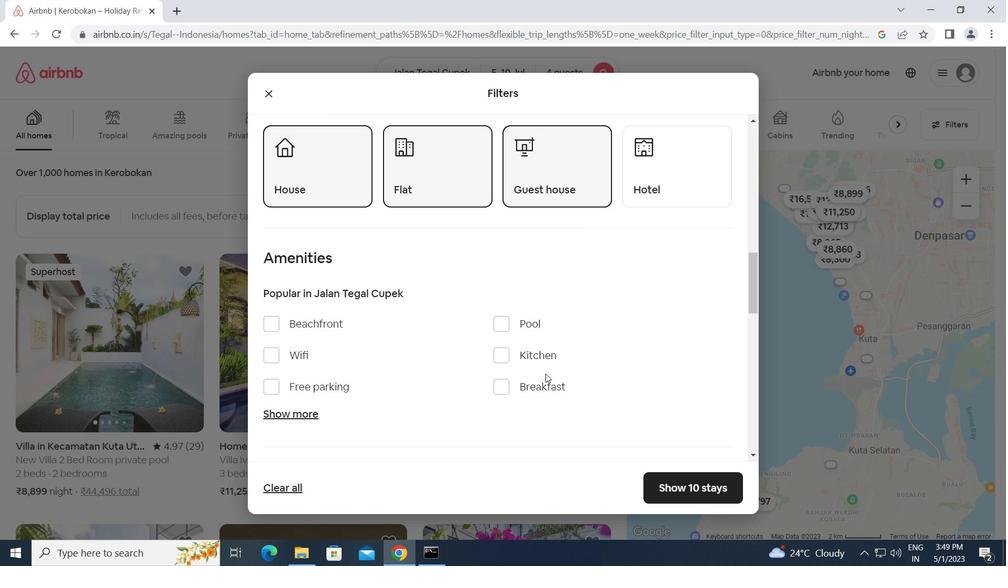 
Action: Mouse scrolled (488, 396) with delta (0, 0)
Screenshot: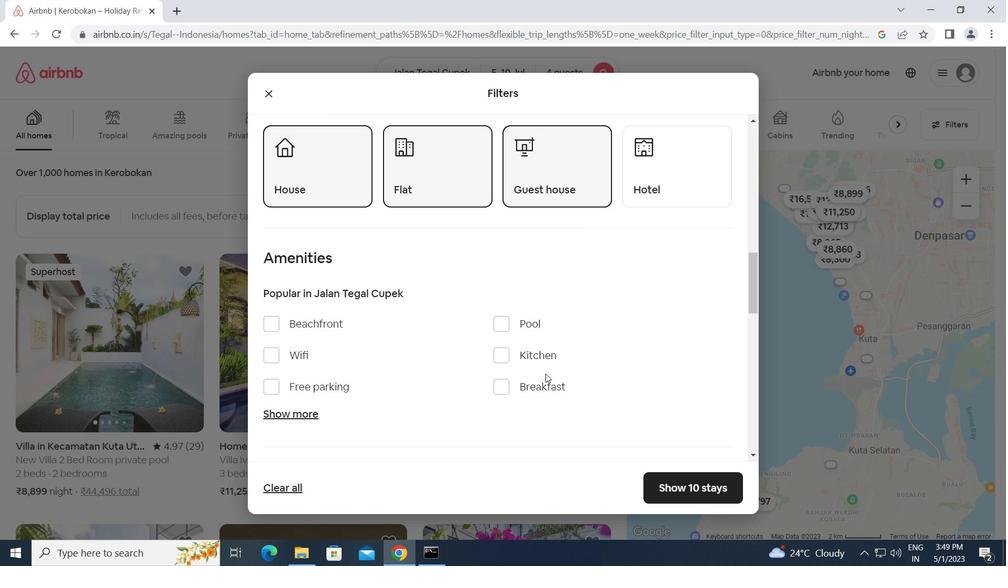
Action: Mouse scrolled (488, 396) with delta (0, 0)
Screenshot: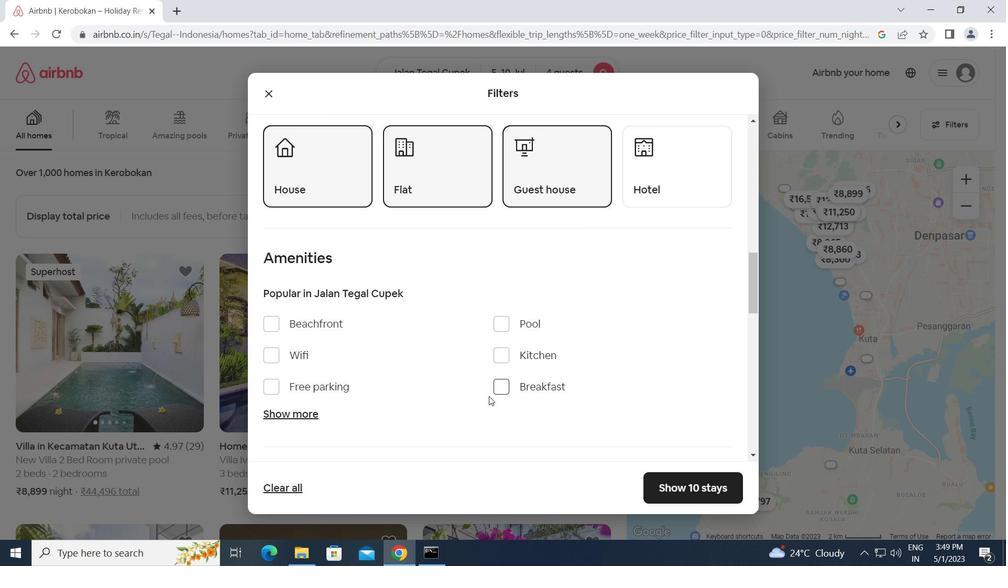 
Action: Mouse moved to (699, 366)
Screenshot: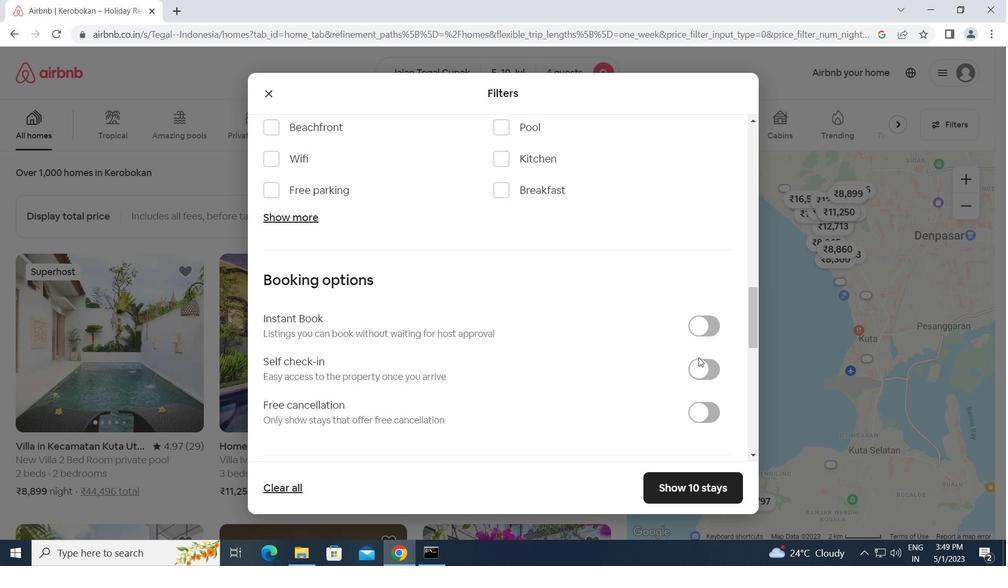 
Action: Mouse pressed left at (699, 366)
Screenshot: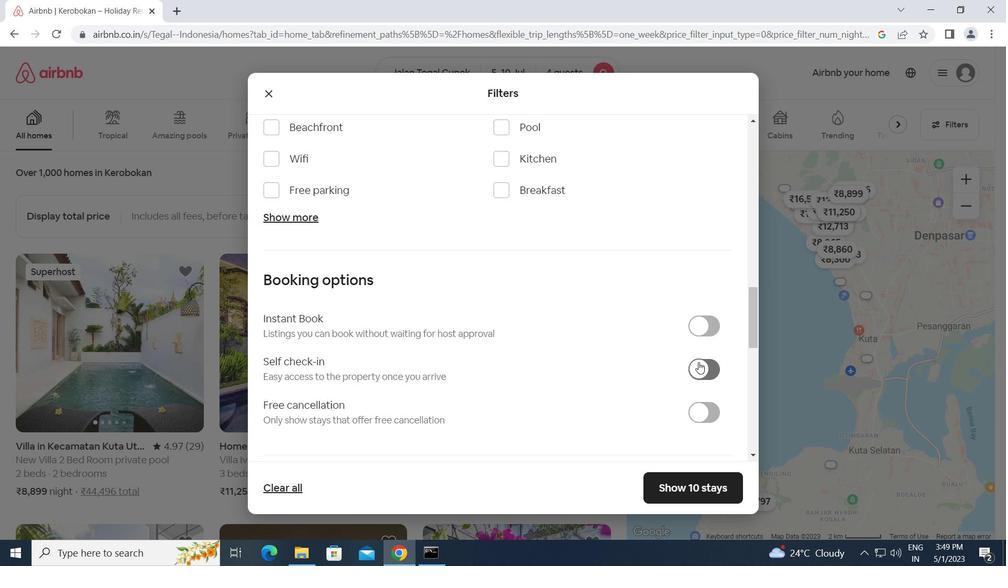 
Action: Mouse moved to (611, 401)
Screenshot: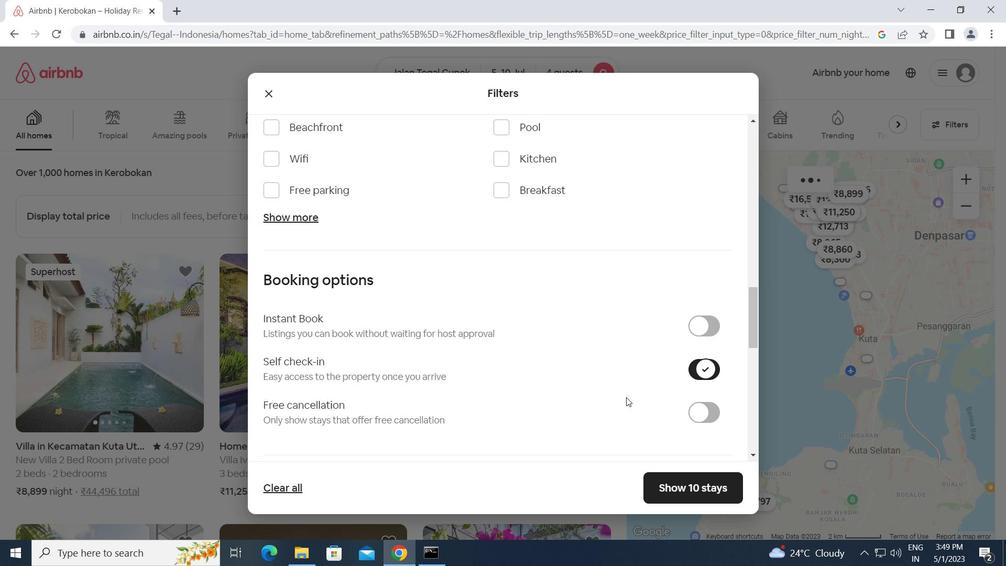 
Action: Mouse scrolled (611, 400) with delta (0, 0)
Screenshot: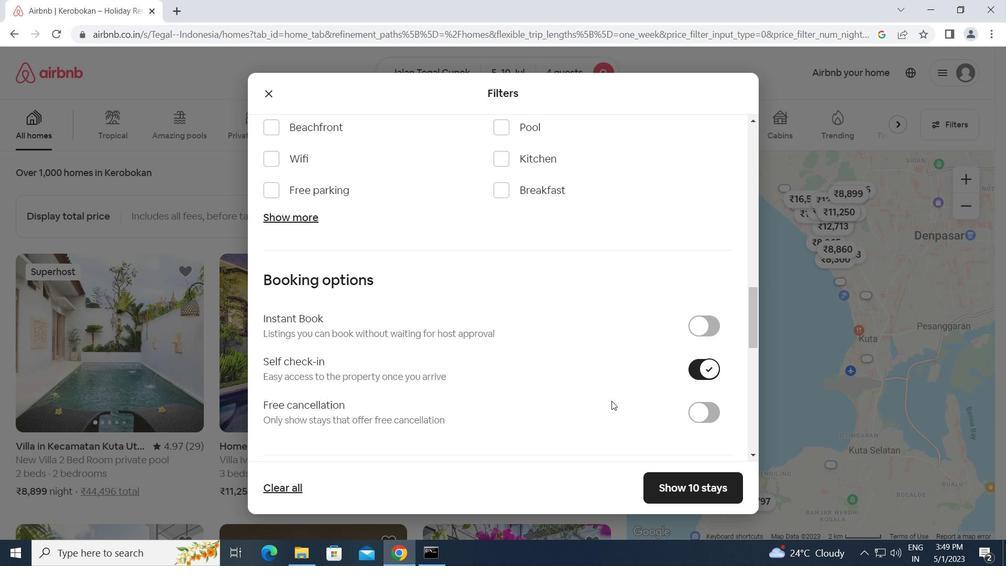
Action: Mouse scrolled (611, 400) with delta (0, 0)
Screenshot: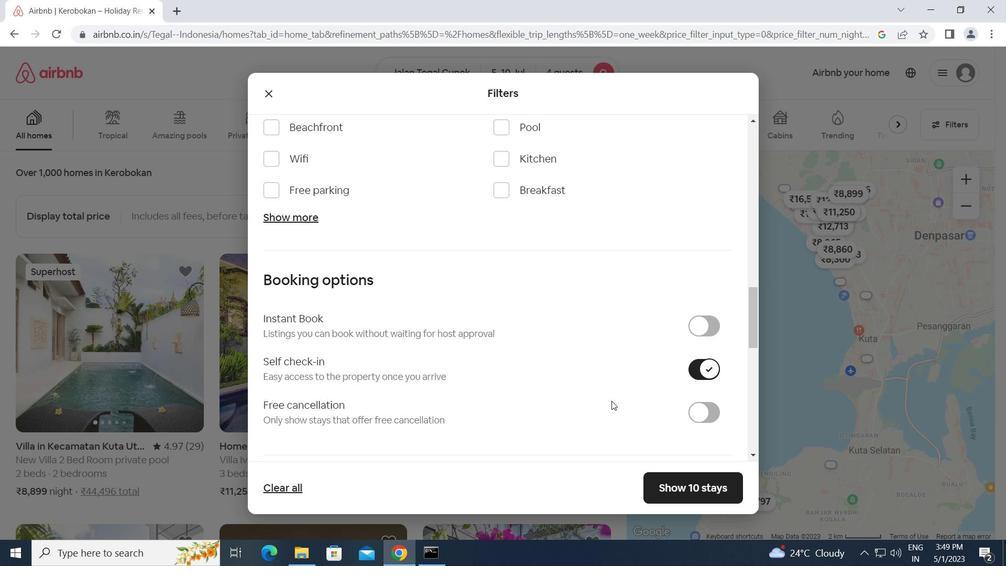 
Action: Mouse scrolled (611, 400) with delta (0, 0)
Screenshot: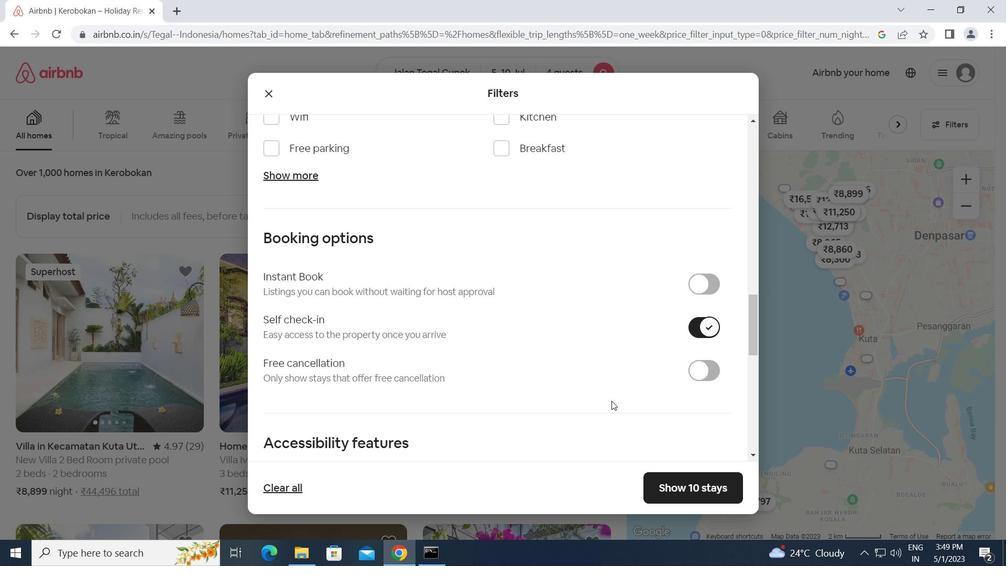 
Action: Mouse scrolled (611, 400) with delta (0, 0)
Screenshot: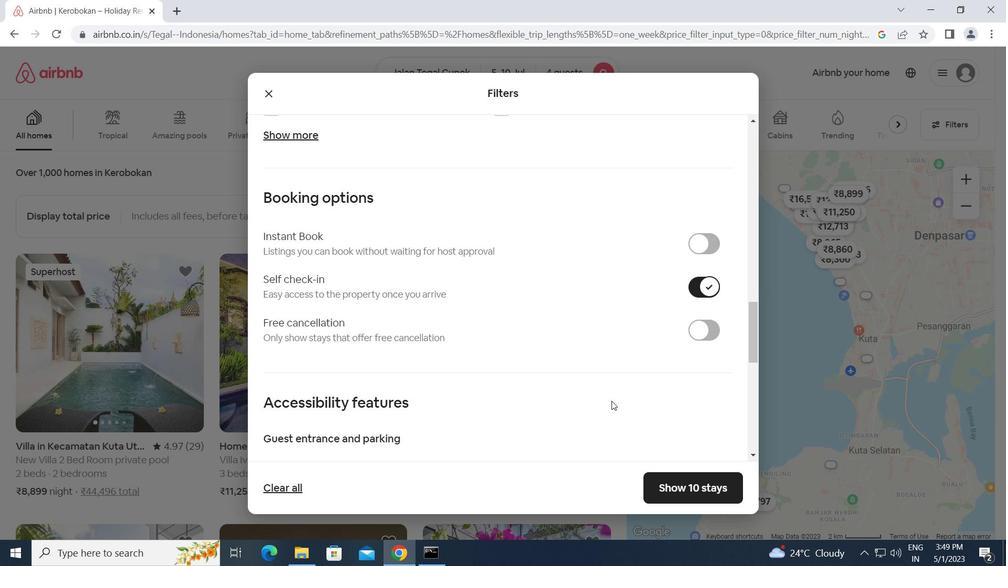 
Action: Mouse scrolled (611, 401) with delta (0, 0)
Screenshot: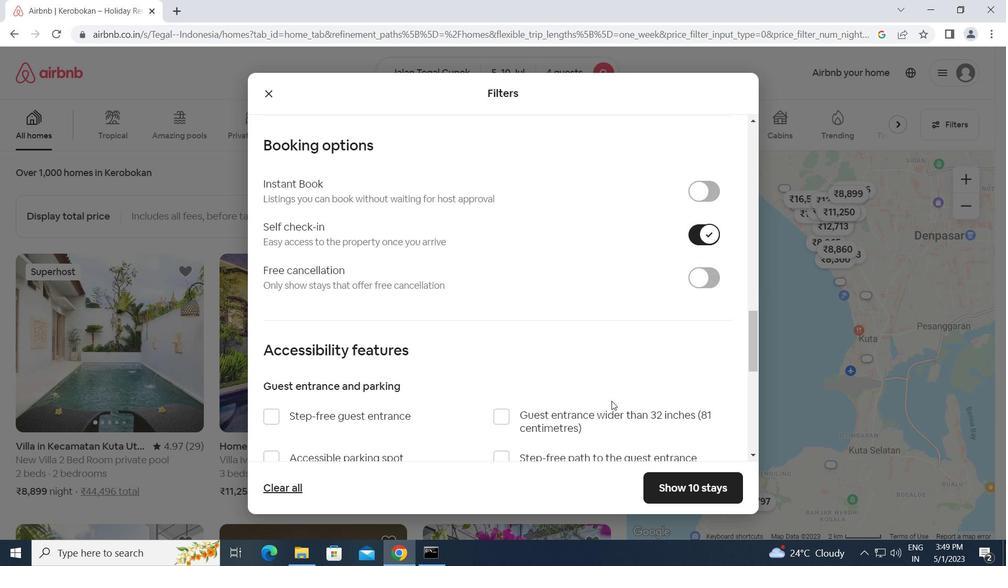 
Action: Mouse moved to (505, 385)
Screenshot: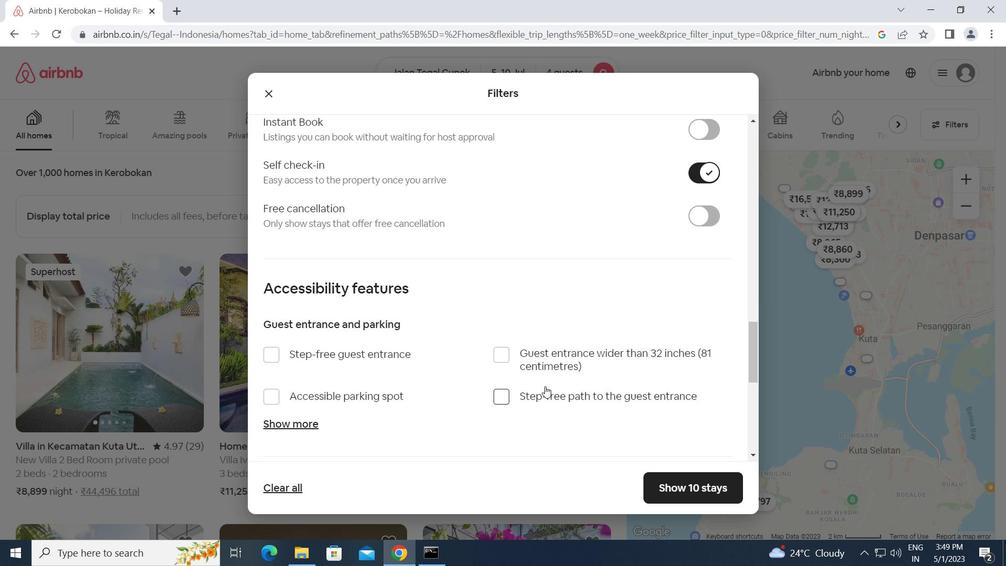 
Action: Mouse scrolled (505, 384) with delta (0, 0)
Screenshot: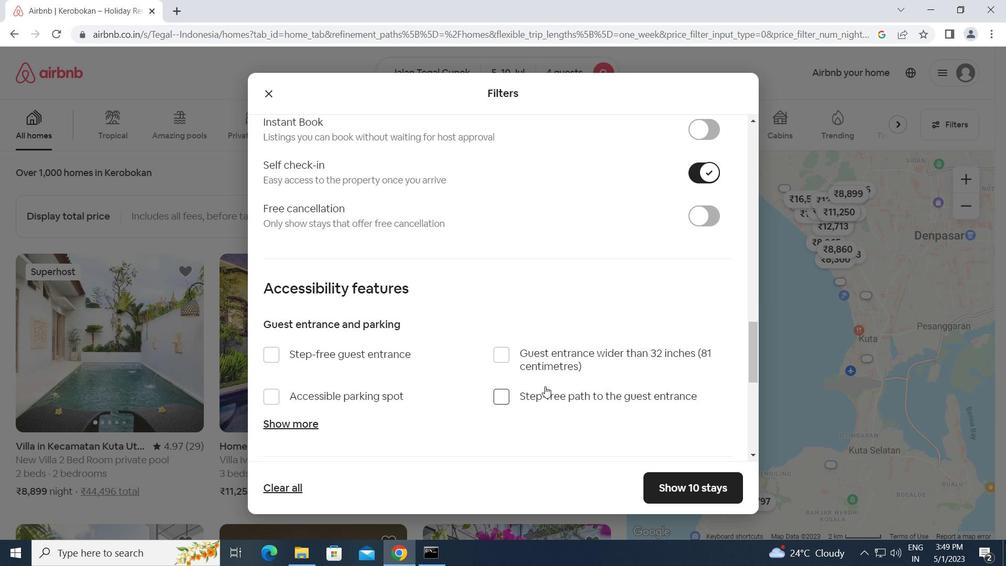 
Action: Mouse scrolled (505, 384) with delta (0, 0)
Screenshot: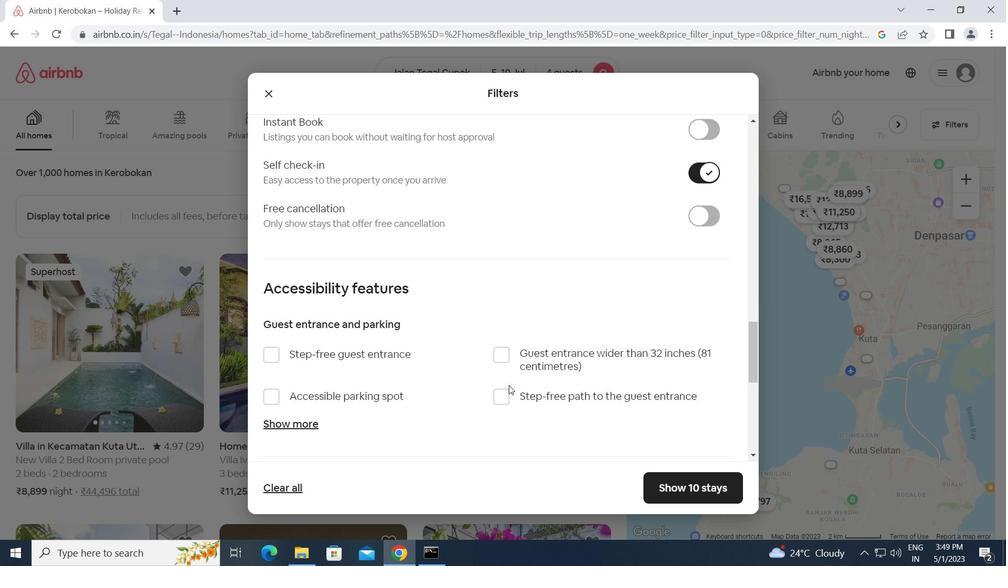 
Action: Mouse scrolled (505, 384) with delta (0, 0)
Screenshot: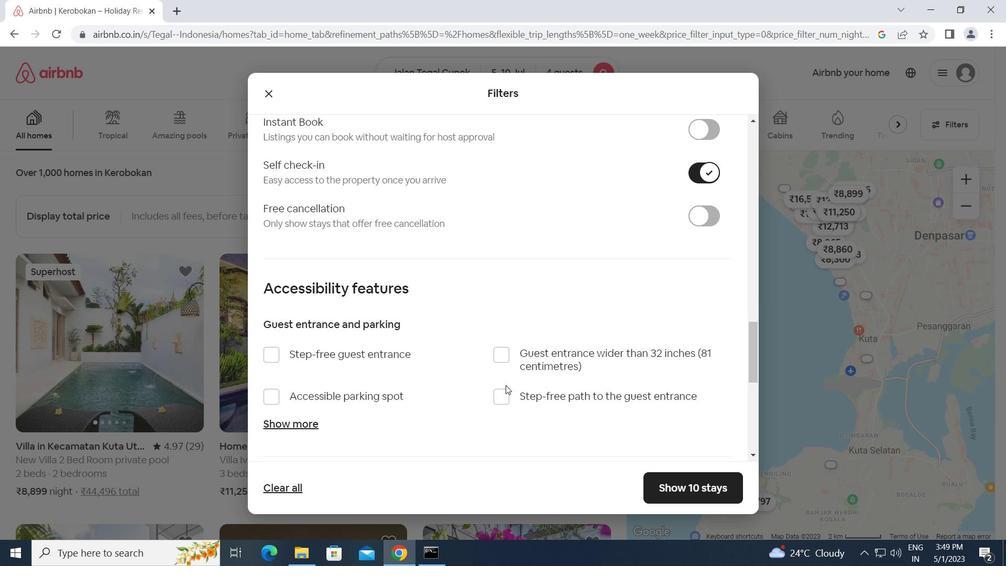 
Action: Mouse scrolled (505, 384) with delta (0, 0)
Screenshot: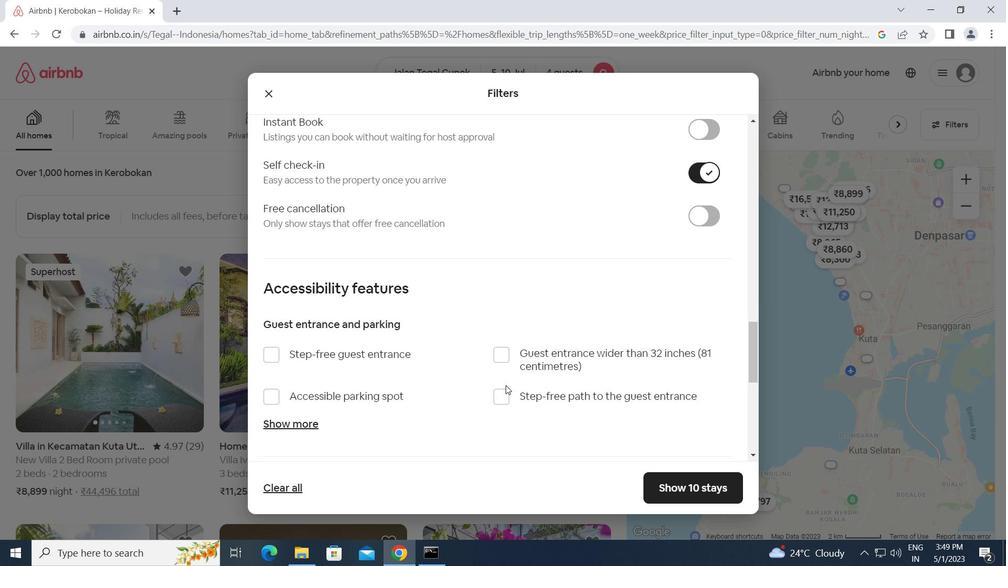 
Action: Mouse scrolled (505, 385) with delta (0, 0)
Screenshot: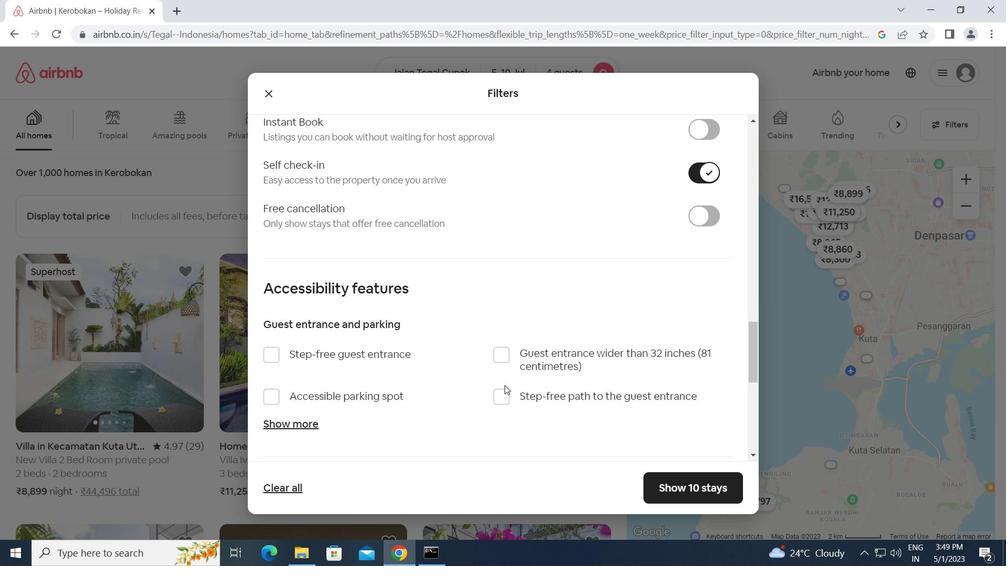
Action: Mouse moved to (484, 386)
Screenshot: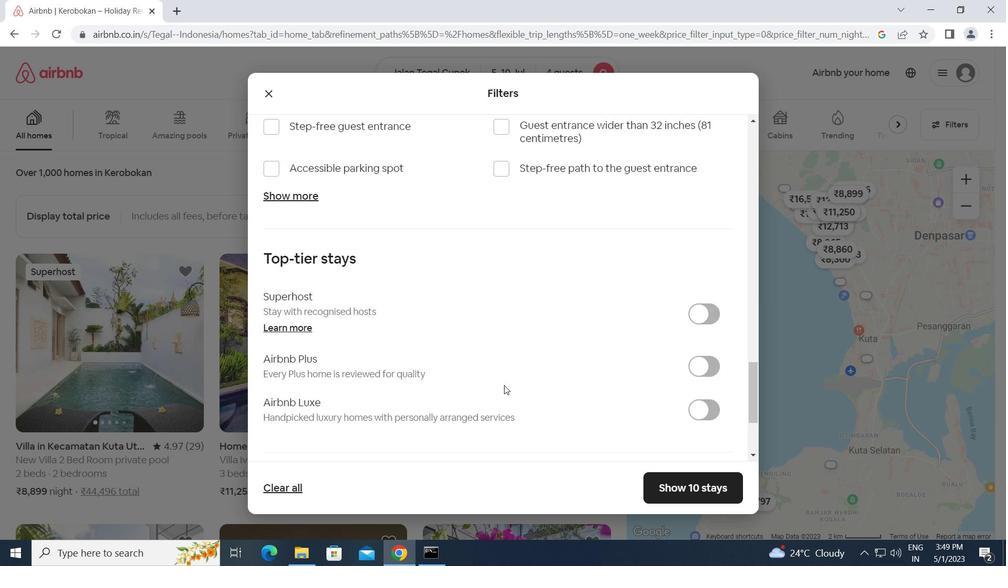 
Action: Mouse scrolled (484, 385) with delta (0, 0)
Screenshot: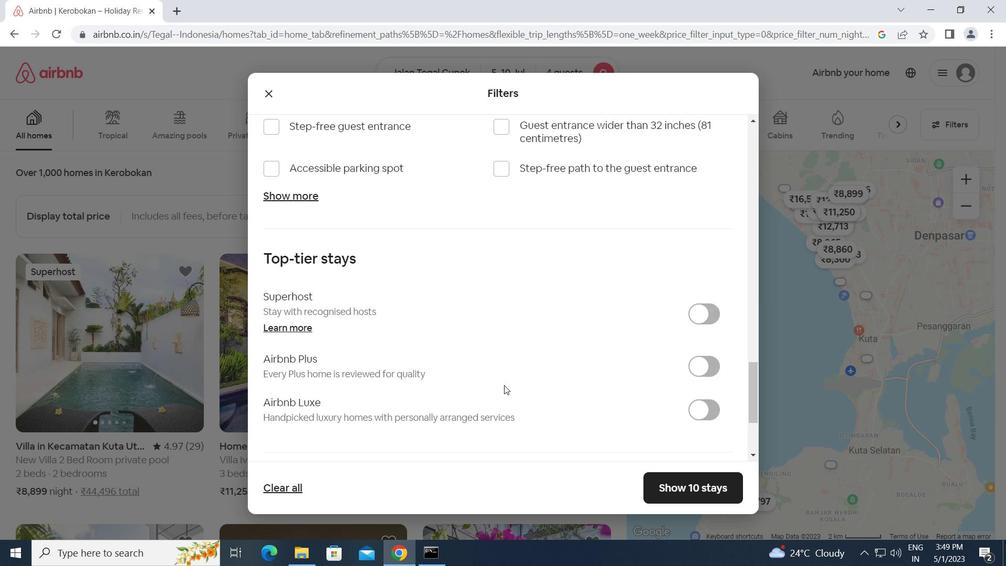 
Action: Mouse moved to (482, 386)
Screenshot: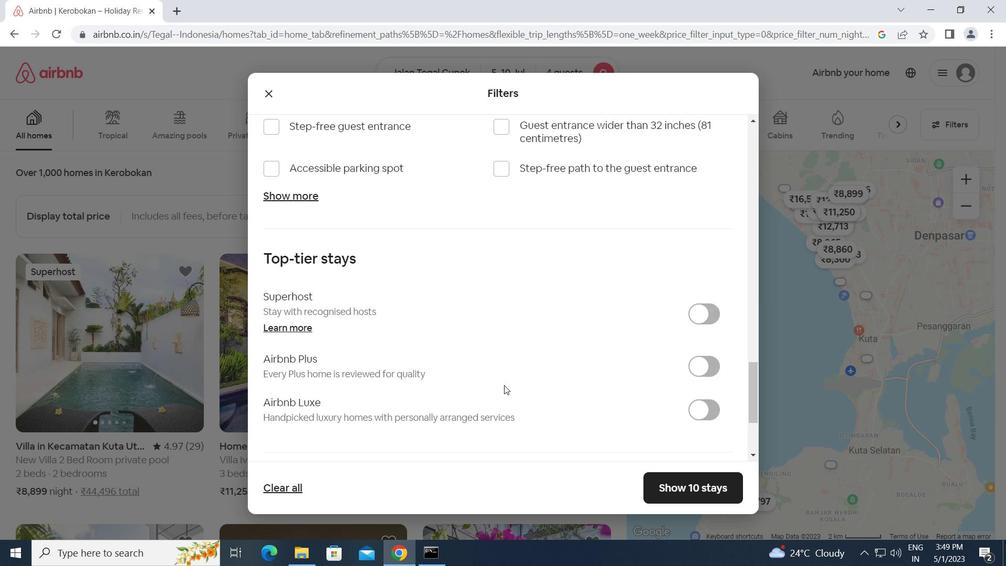
Action: Mouse scrolled (482, 386) with delta (0, 0)
Screenshot: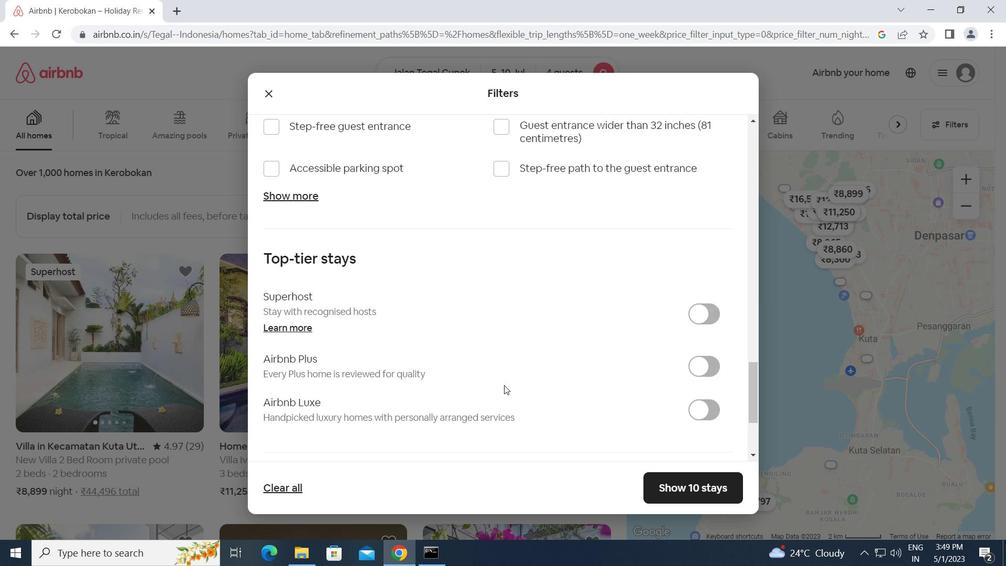 
Action: Mouse moved to (480, 388)
Screenshot: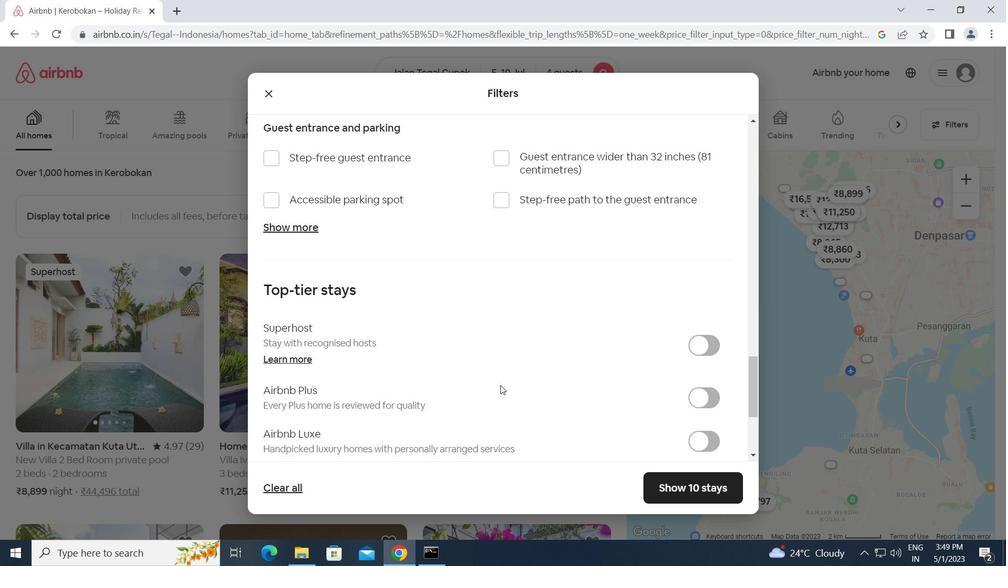 
Action: Mouse scrolled (480, 387) with delta (0, 0)
Screenshot: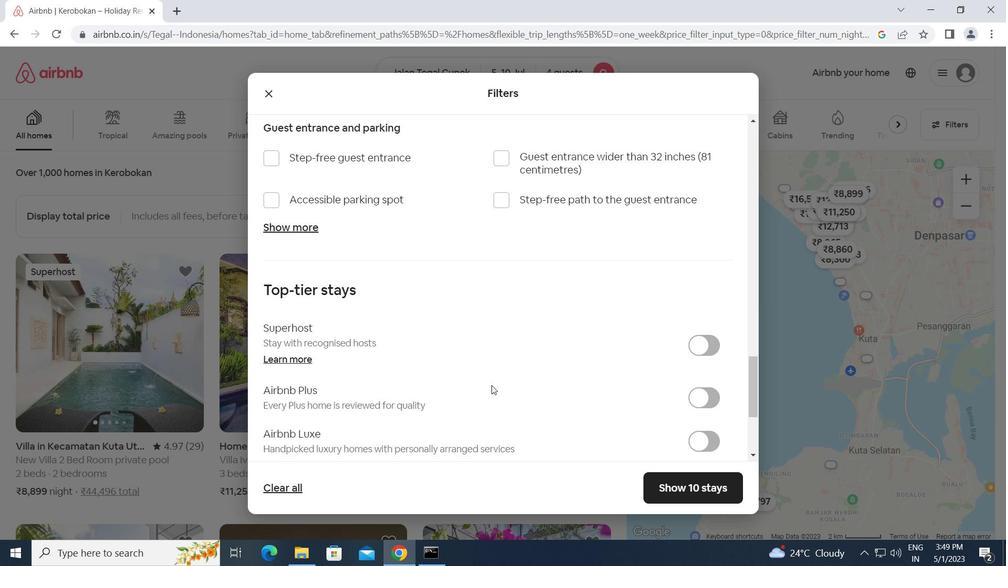 
Action: Mouse moved to (480, 388)
Screenshot: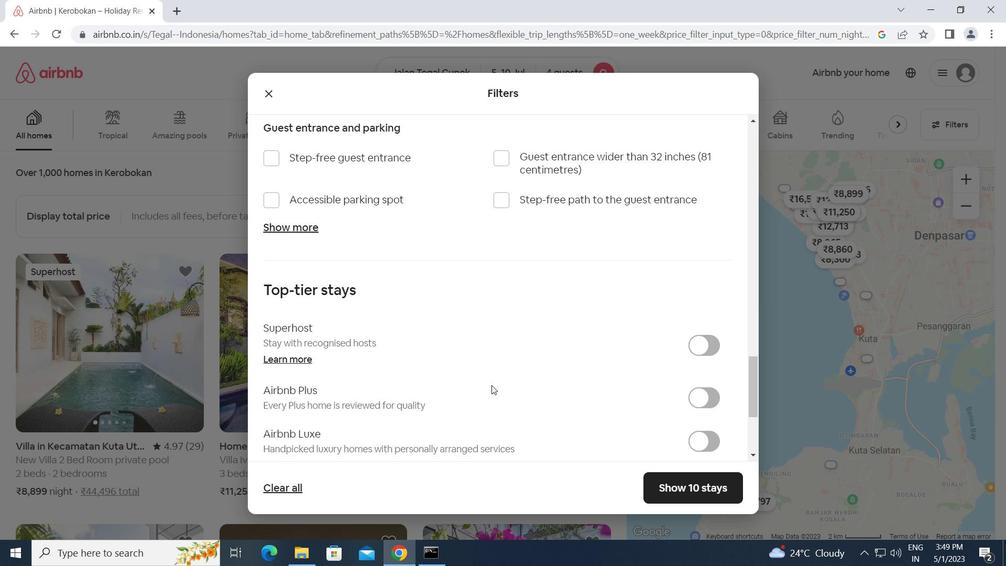 
Action: Mouse scrolled (480, 387) with delta (0, 0)
Screenshot: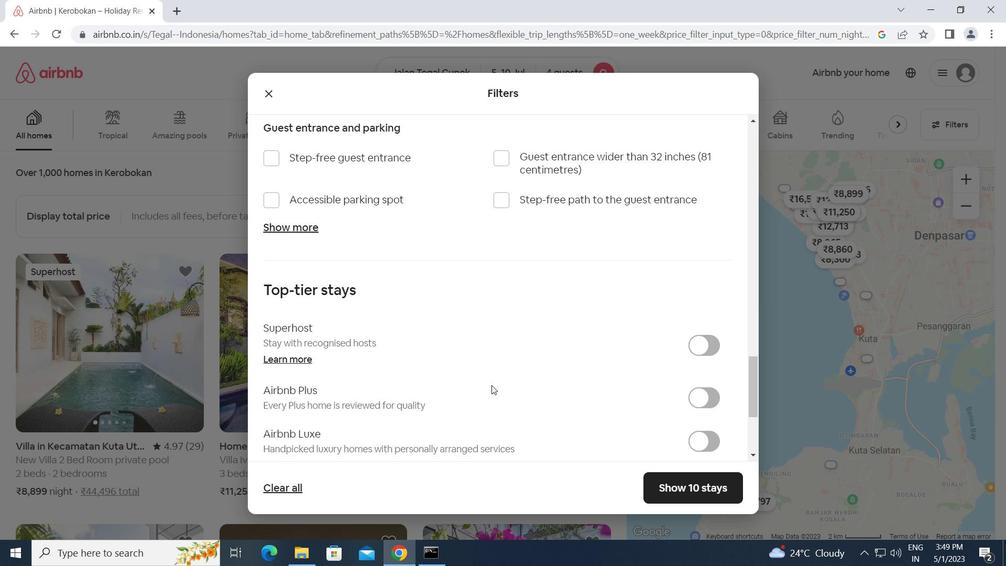 
Action: Mouse scrolled (480, 389) with delta (0, 0)
Screenshot: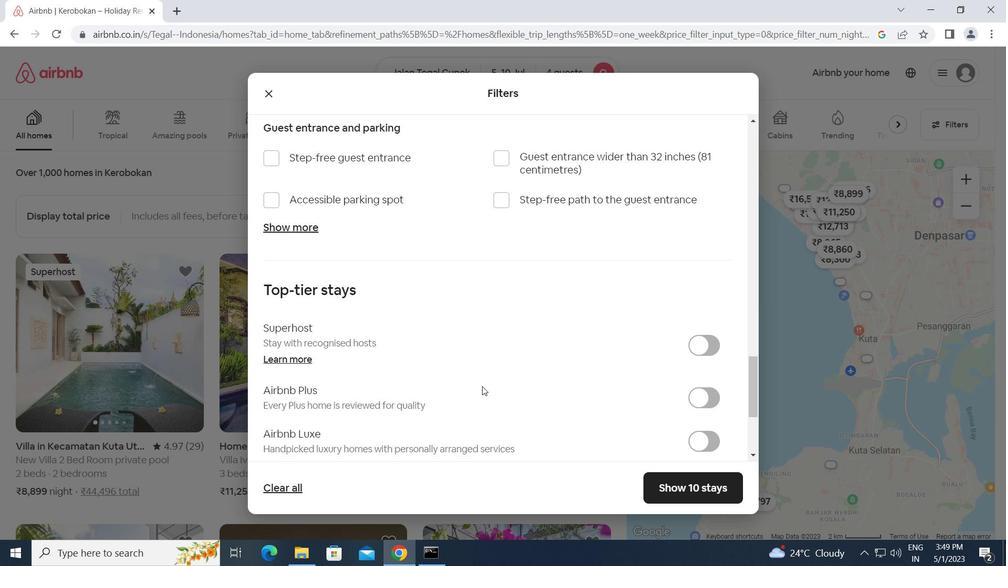 
Action: Mouse moved to (386, 402)
Screenshot: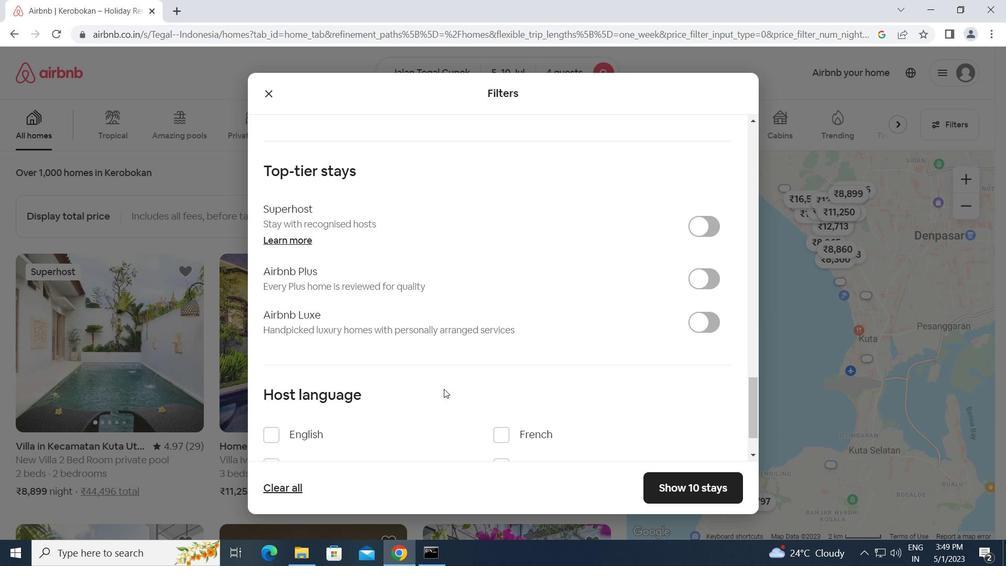 
Action: Mouse scrolled (386, 402) with delta (0, 0)
Screenshot: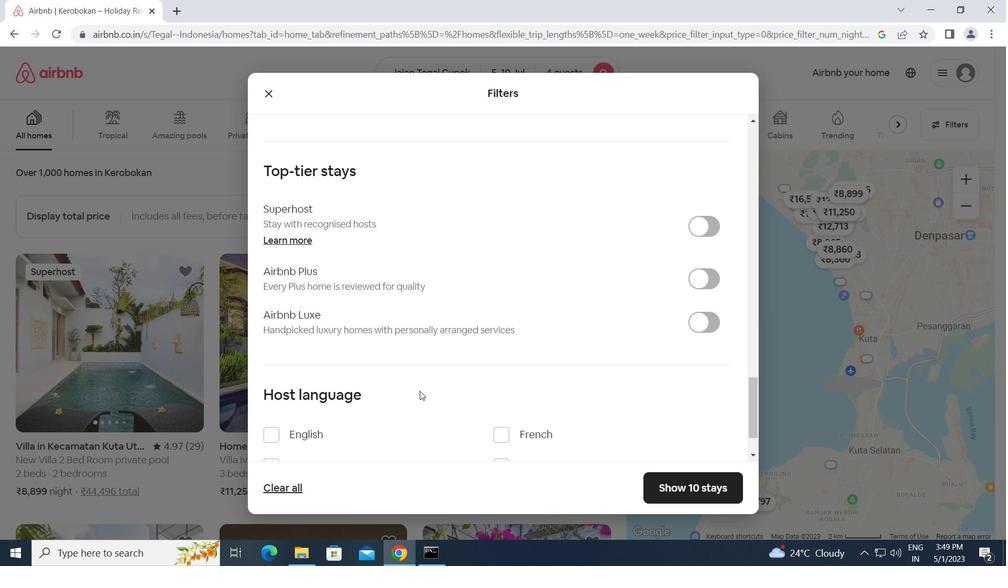 
Action: Mouse scrolled (386, 402) with delta (0, 0)
Screenshot: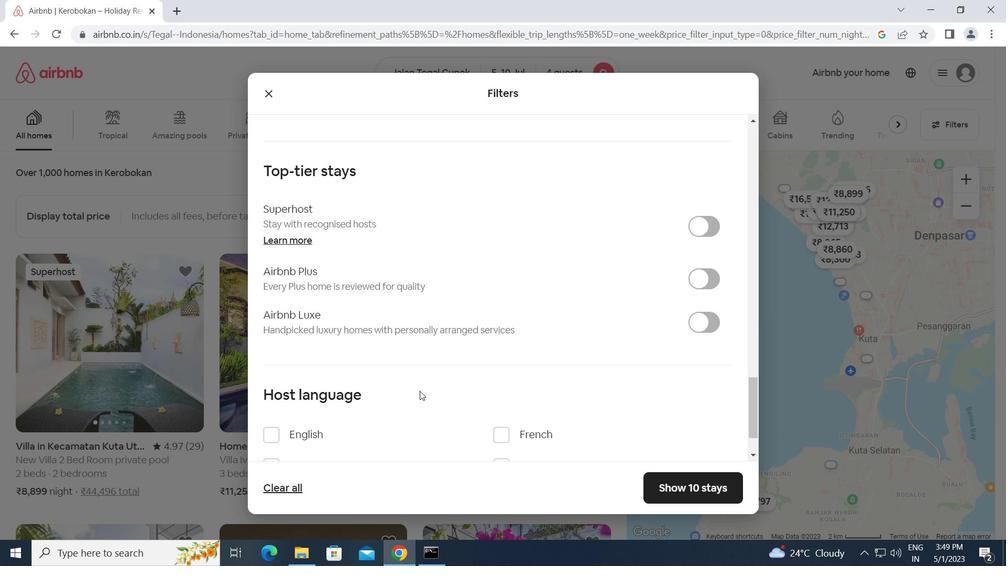 
Action: Mouse scrolled (386, 402) with delta (0, 0)
Screenshot: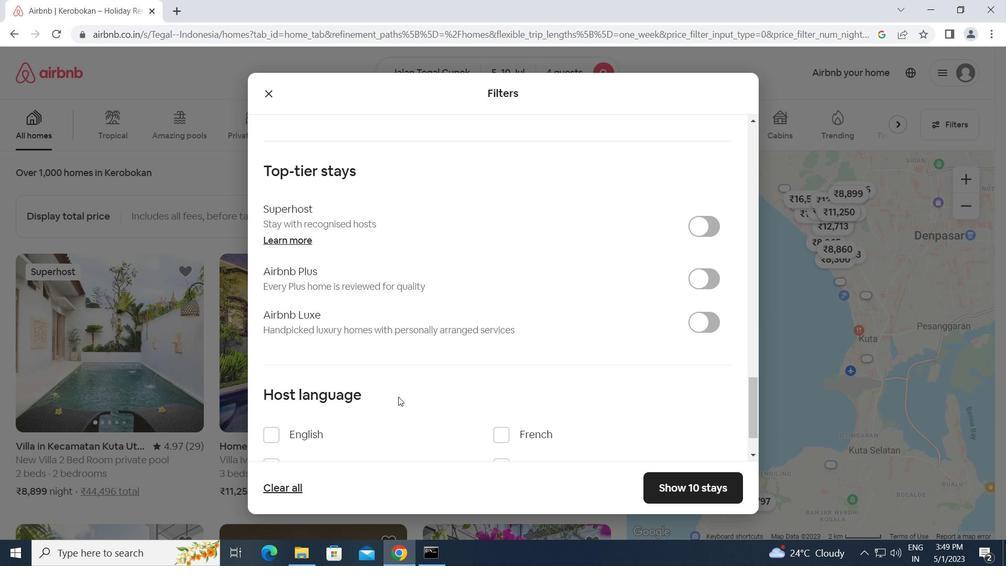 
Action: Mouse moved to (270, 372)
Screenshot: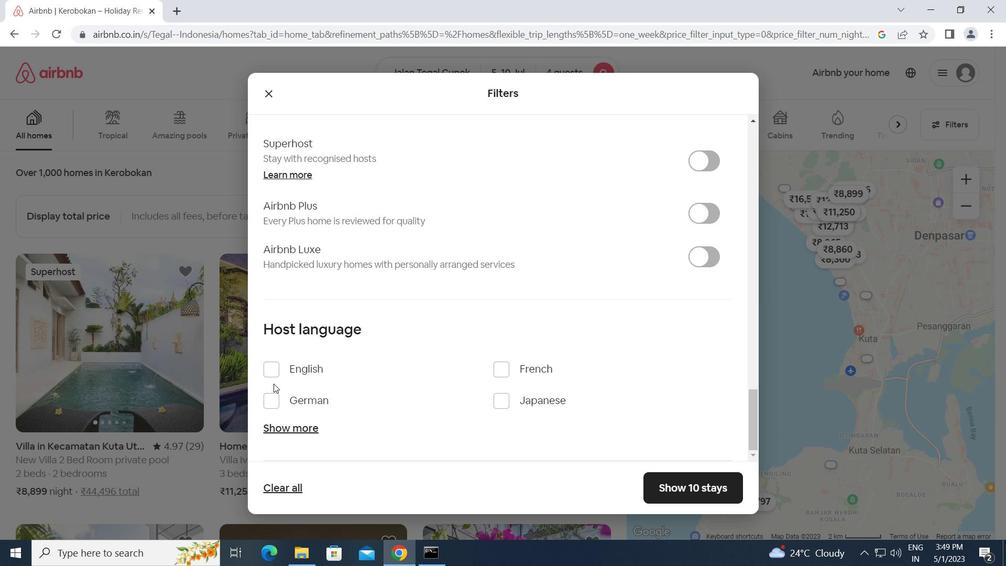 
Action: Mouse pressed left at (270, 372)
Screenshot: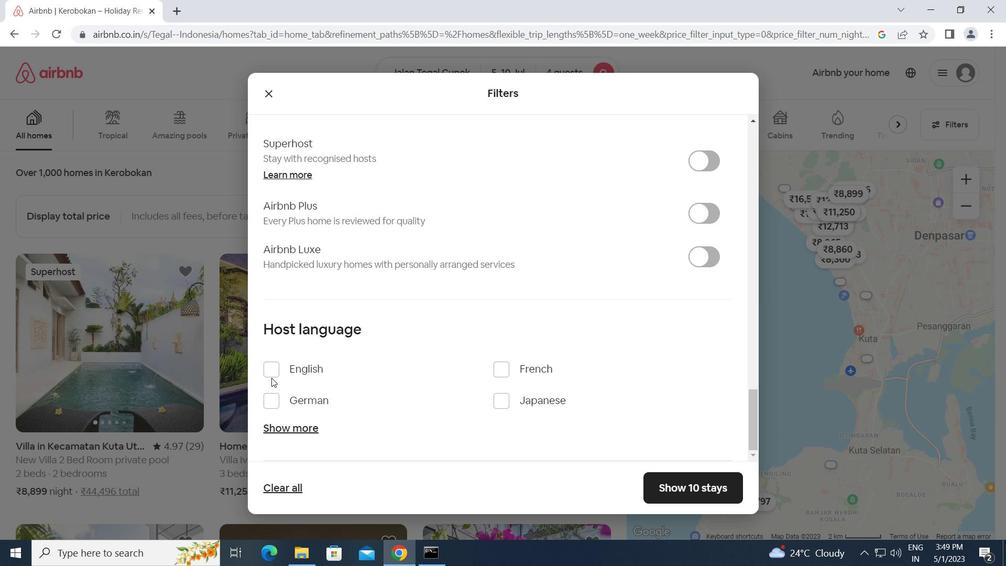 
Action: Mouse moved to (702, 491)
Screenshot: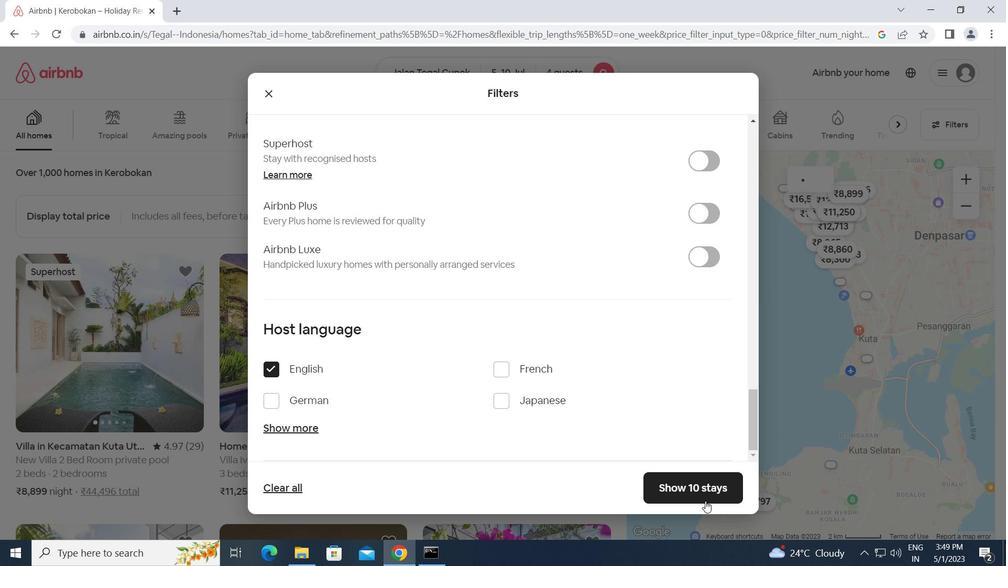 
Action: Mouse pressed left at (702, 491)
Screenshot: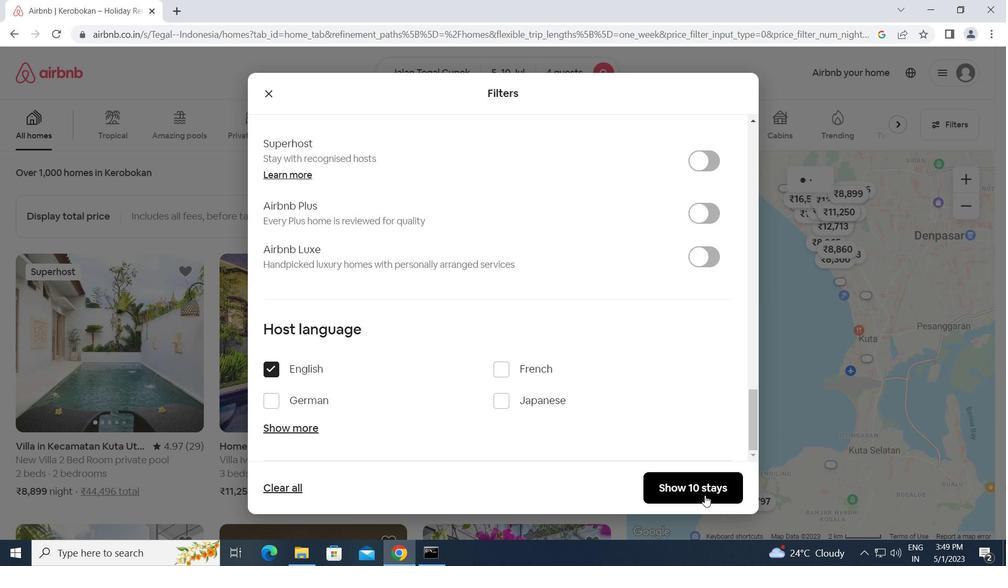 
